 Task: Assign in the project BeyondPlan the issue 'Develop a new feature to allow for dynamic form creation and customization' to the sprint 'Speed Demon'. Assign in the project BeyondPlan the issue 'Improve the accuracy of search results by implementing machine learning algorithms' to the sprint 'Speed Demon'. Assign in the project BeyondPlan the issue 'Implement a new feature to allow for data visualization and reporting' to the sprint 'Speed Demon'. Assign in the project BeyondPlan the issue 'Address issues related to system integration with external applications and services' to the sprint 'Speed Demon'
Action: Mouse moved to (216, 61)
Screenshot: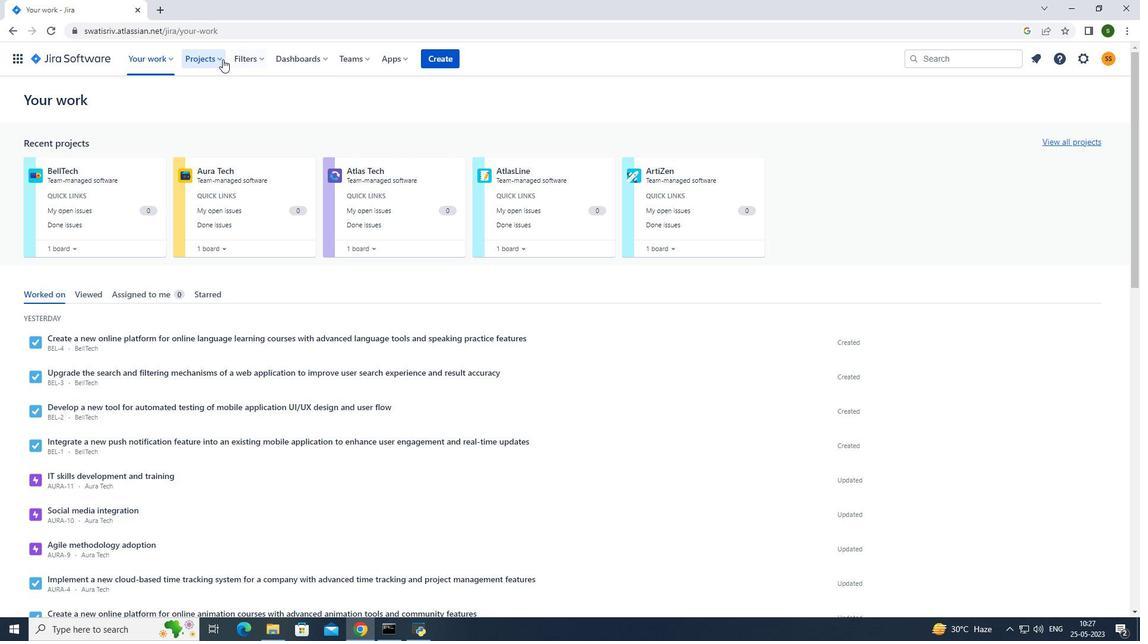 
Action: Mouse pressed left at (216, 61)
Screenshot: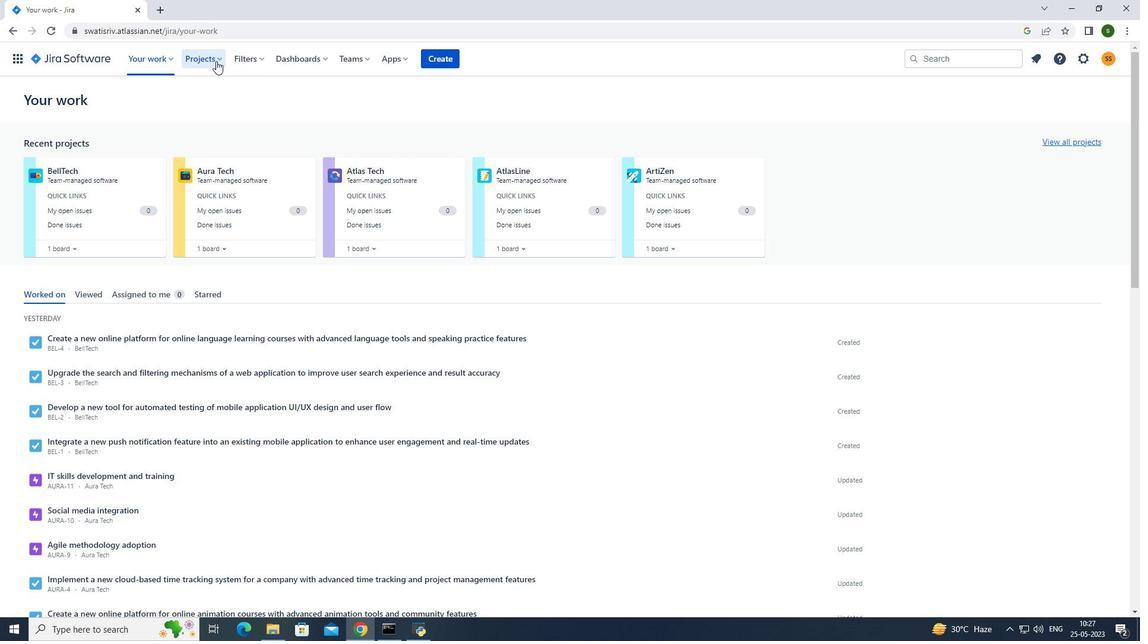 
Action: Mouse moved to (278, 117)
Screenshot: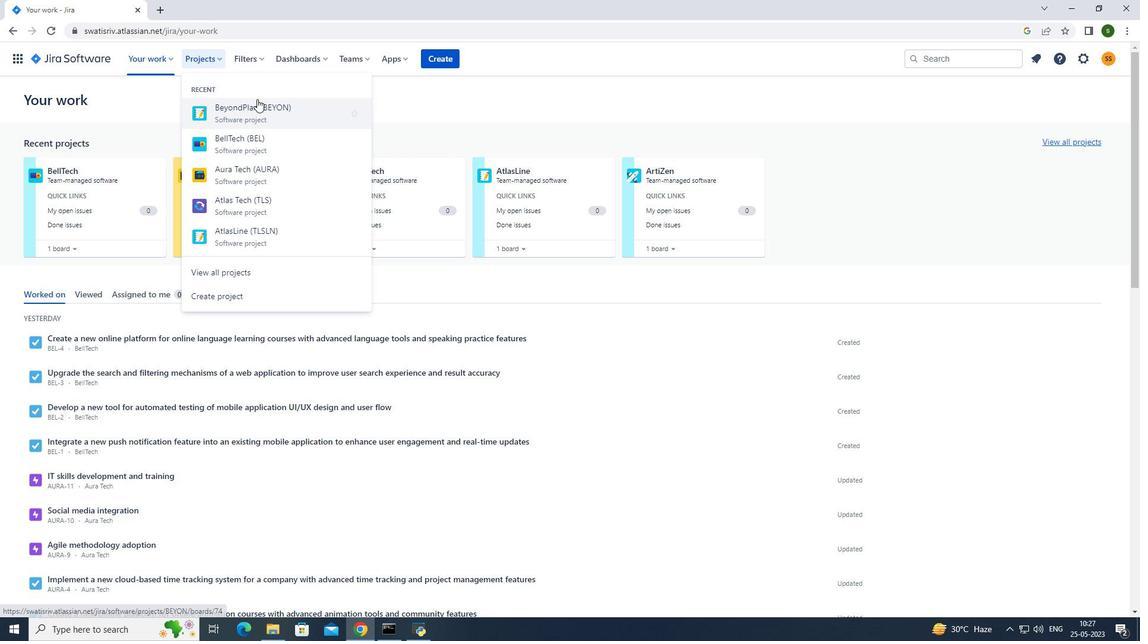
Action: Mouse pressed left at (278, 117)
Screenshot: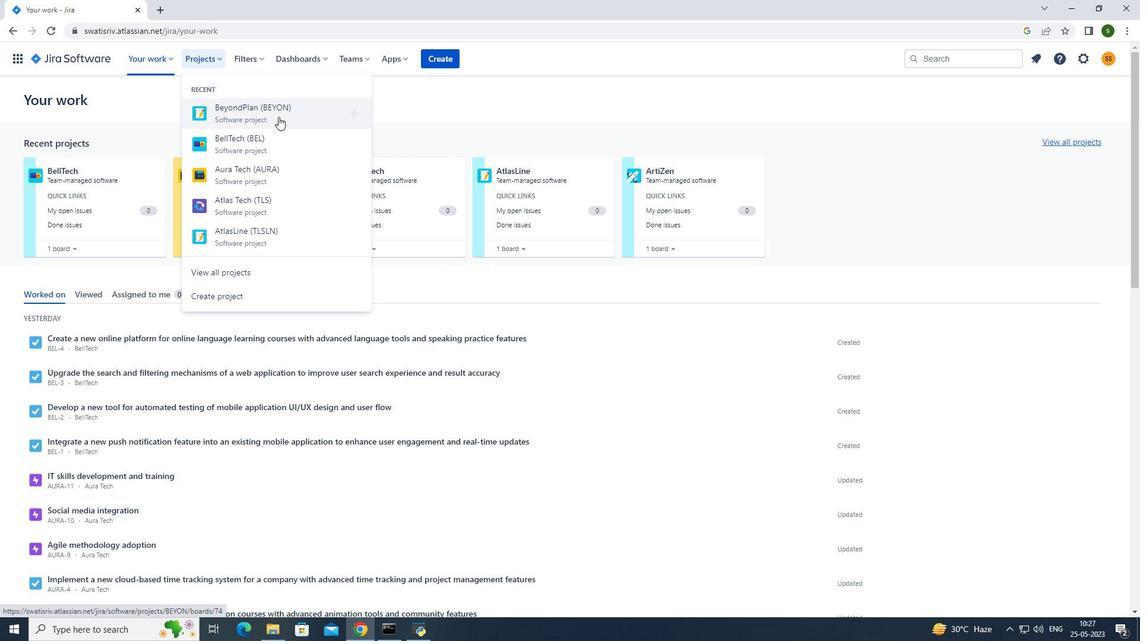 
Action: Mouse moved to (102, 186)
Screenshot: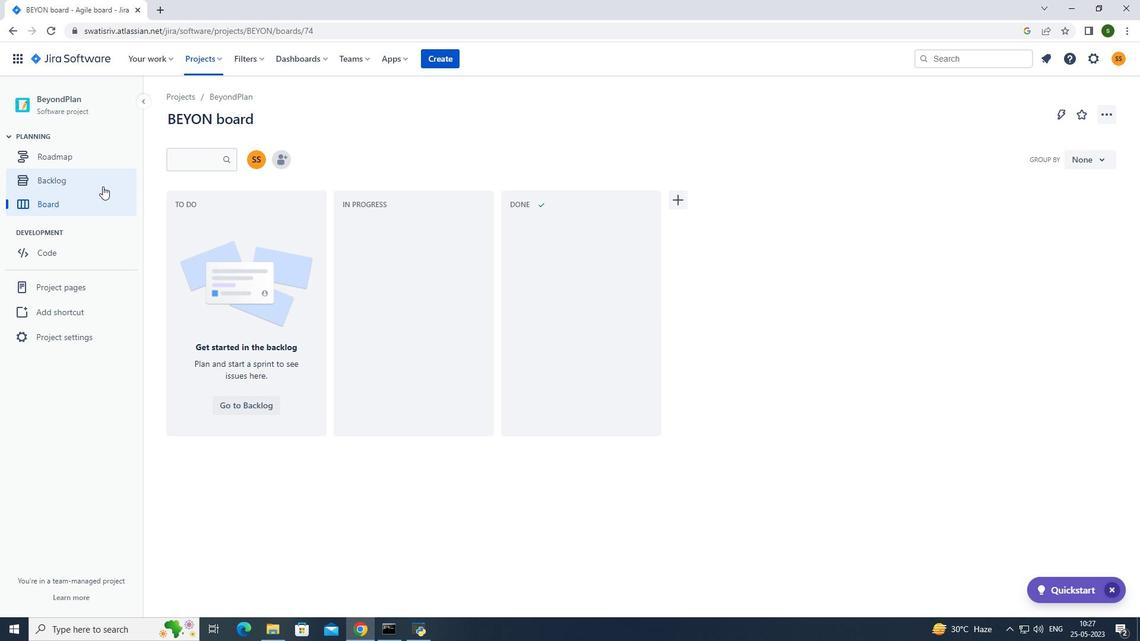
Action: Mouse pressed left at (102, 186)
Screenshot: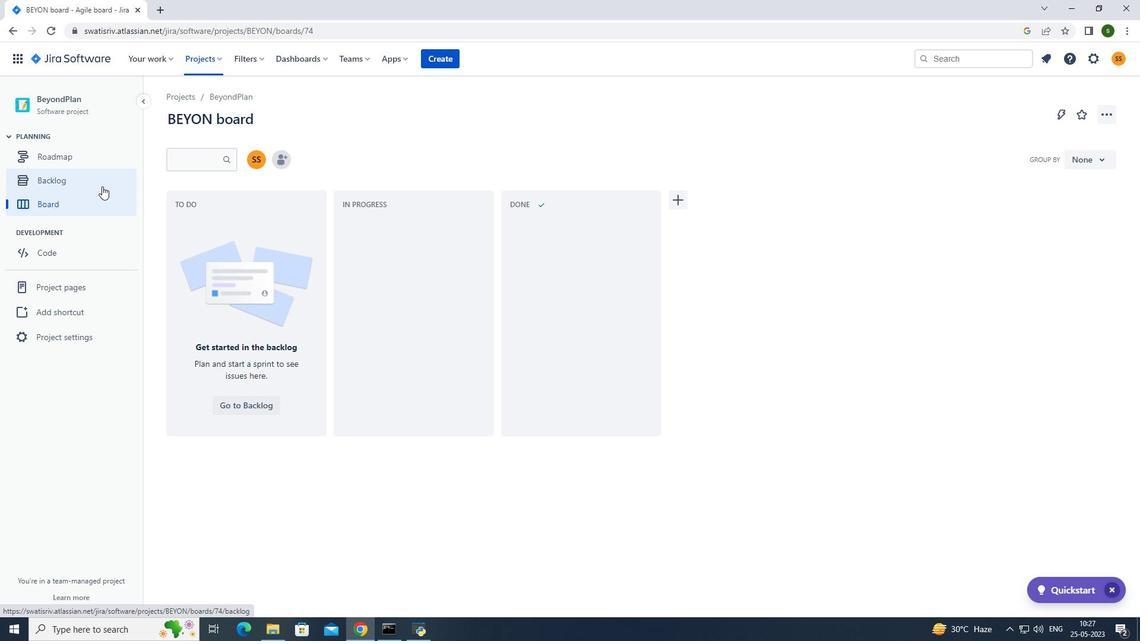 
Action: Mouse moved to (763, 259)
Screenshot: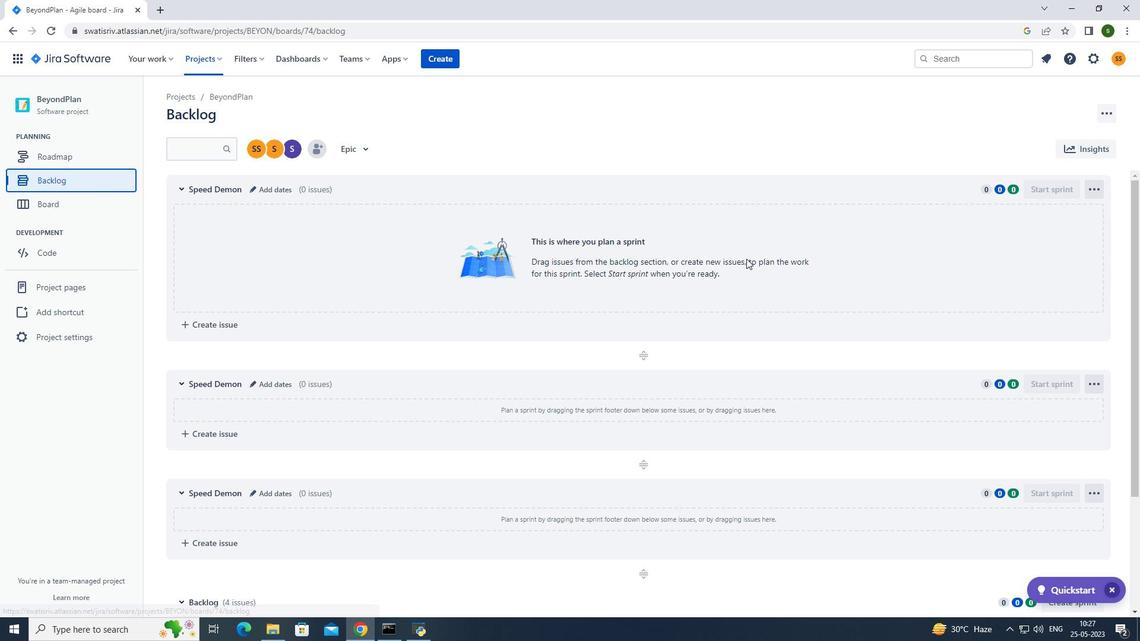 
Action: Mouse scrolled (763, 258) with delta (0, 0)
Screenshot: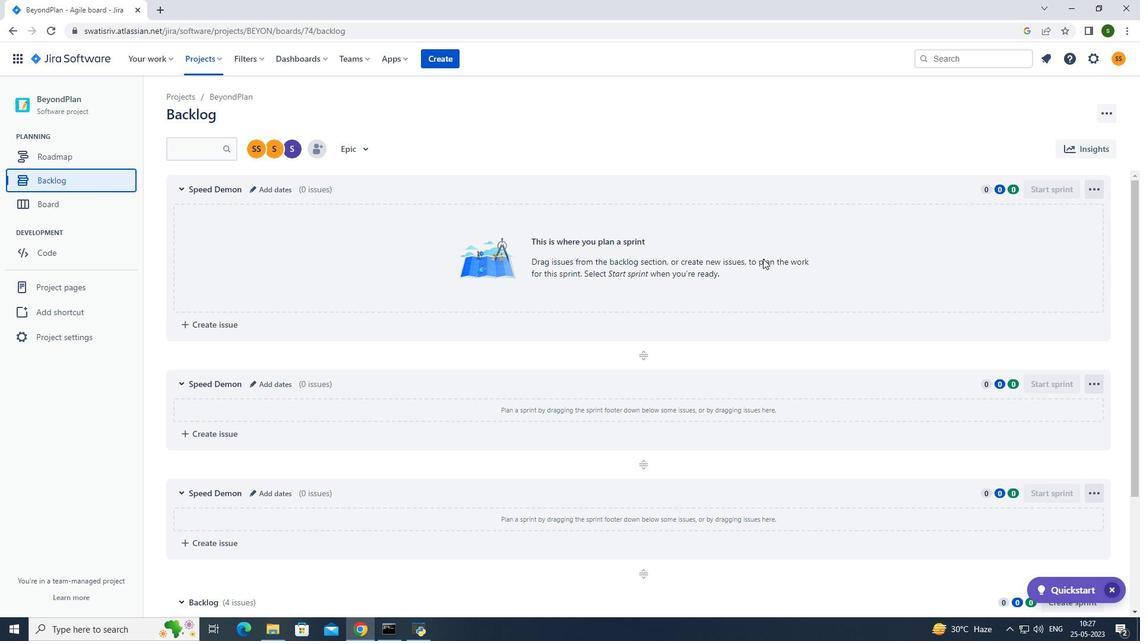 
Action: Mouse scrolled (763, 258) with delta (0, 0)
Screenshot: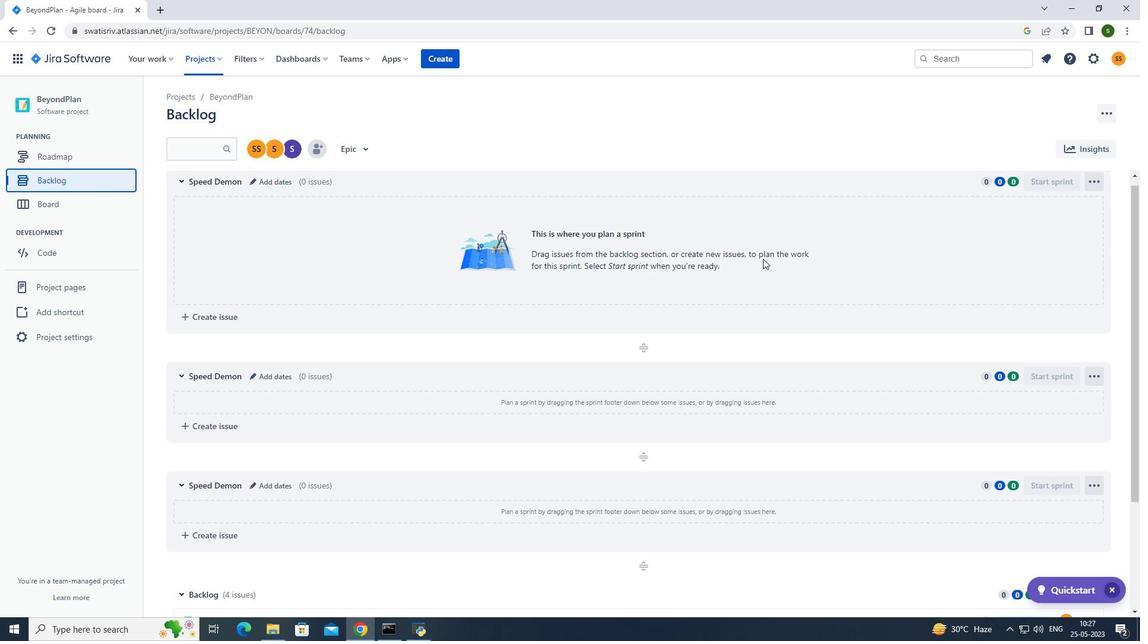 
Action: Mouse scrolled (763, 258) with delta (0, 0)
Screenshot: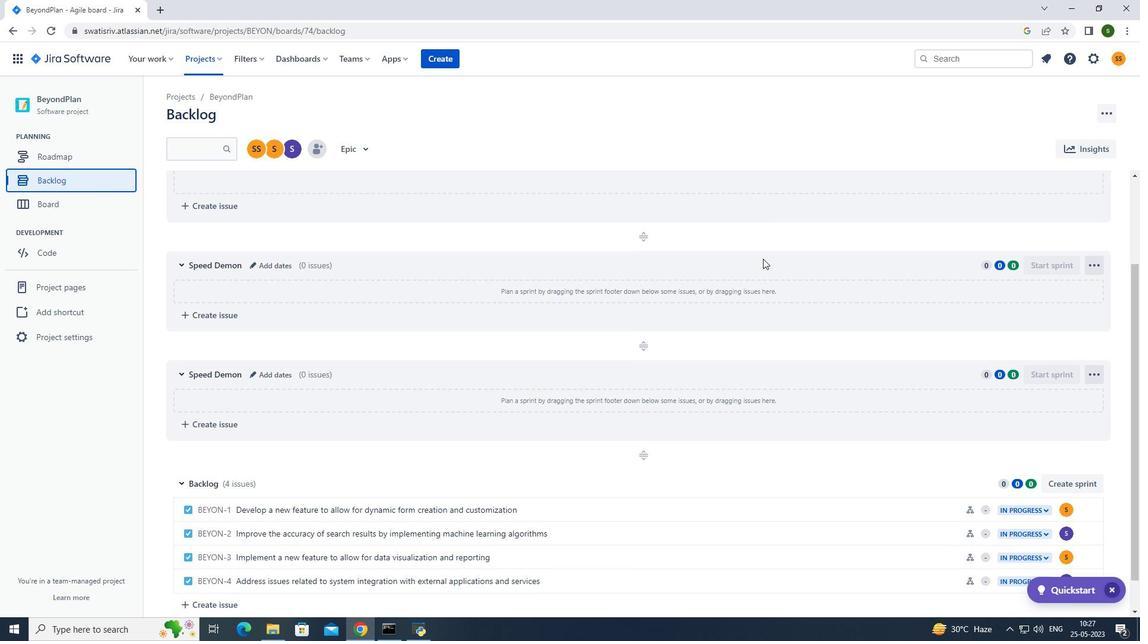 
Action: Mouse moved to (763, 259)
Screenshot: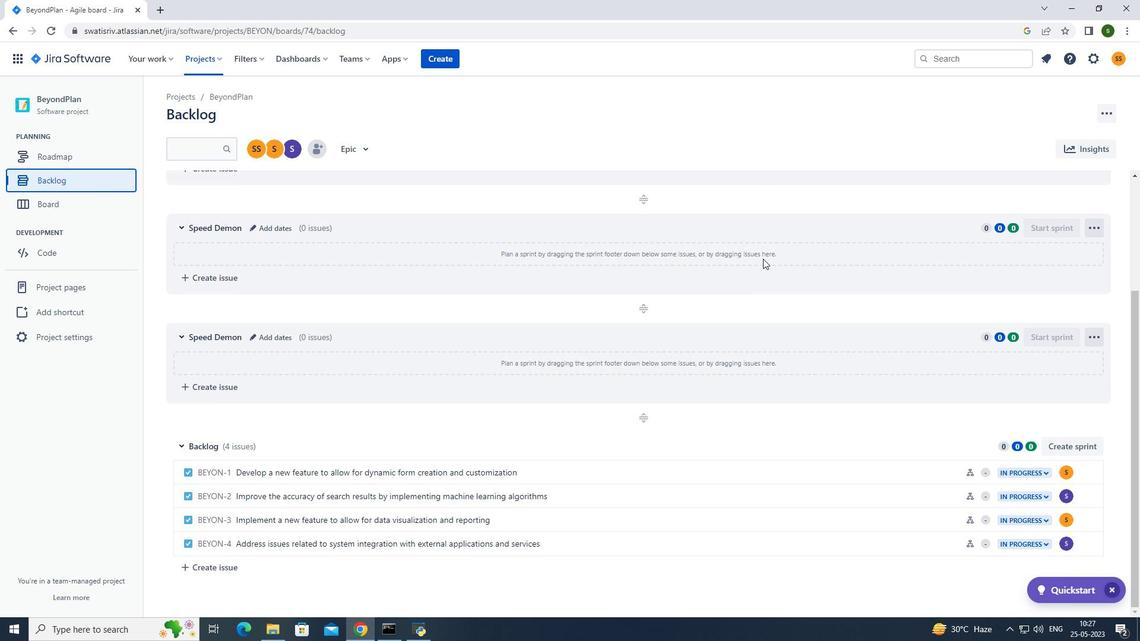 
Action: Mouse scrolled (763, 259) with delta (0, 0)
Screenshot: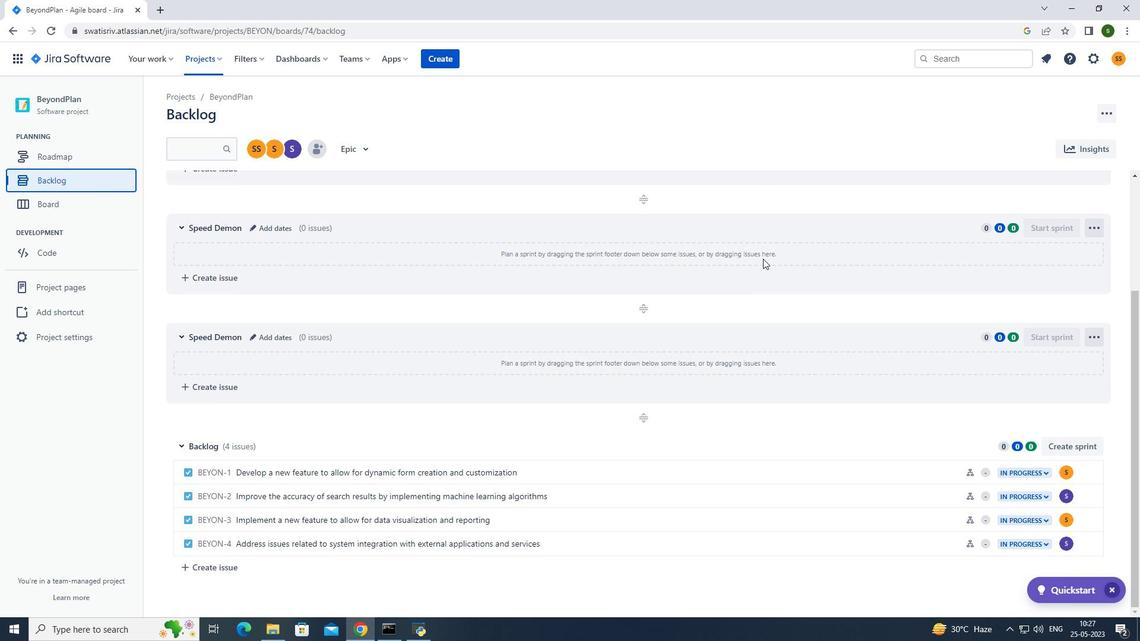 
Action: Mouse moved to (1091, 470)
Screenshot: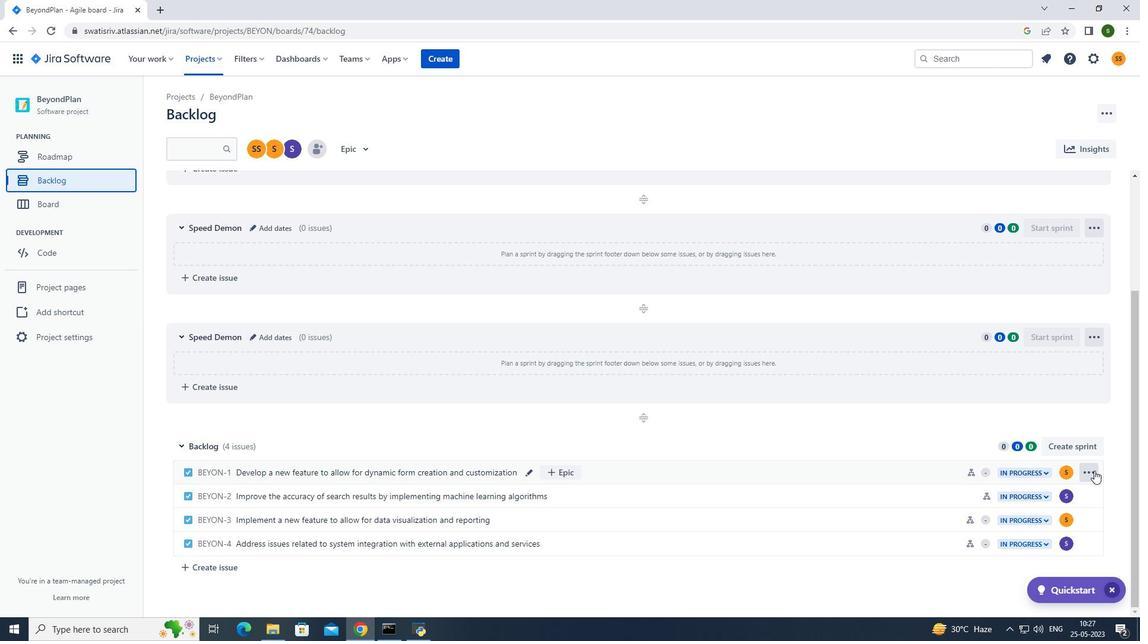 
Action: Mouse pressed left at (1091, 470)
Screenshot: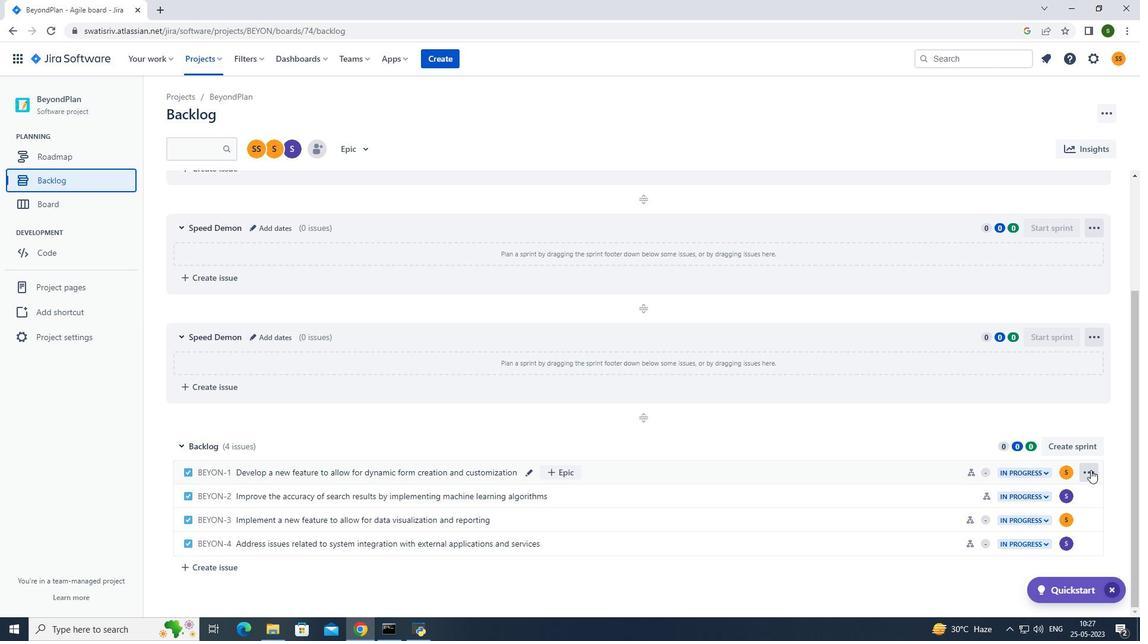 
Action: Mouse moved to (1050, 373)
Screenshot: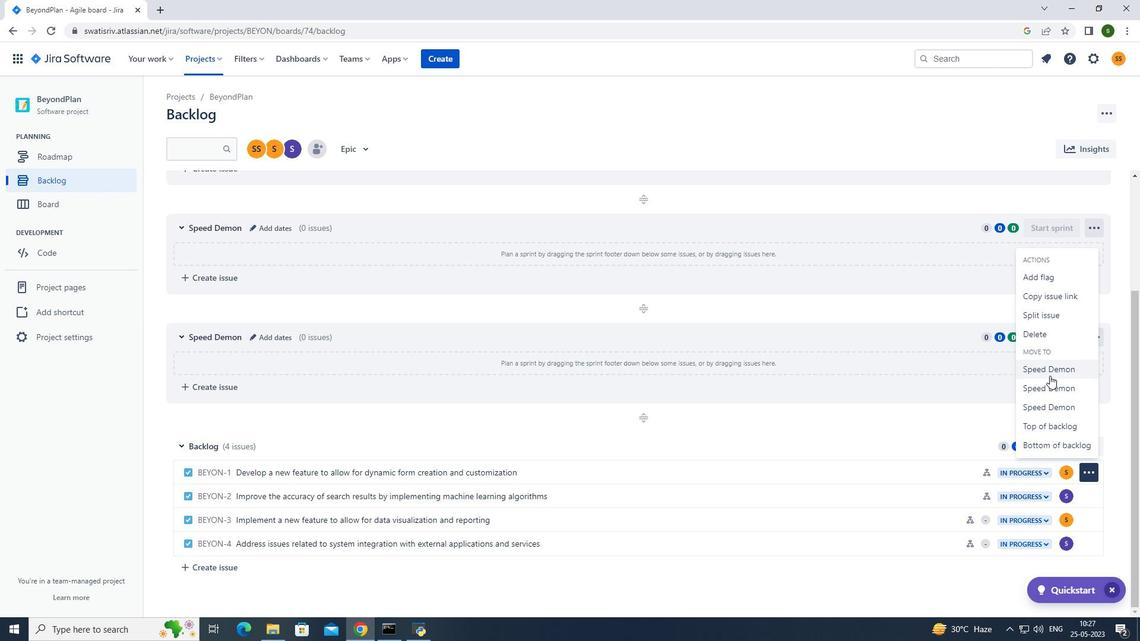 
Action: Mouse pressed left at (1050, 373)
Screenshot: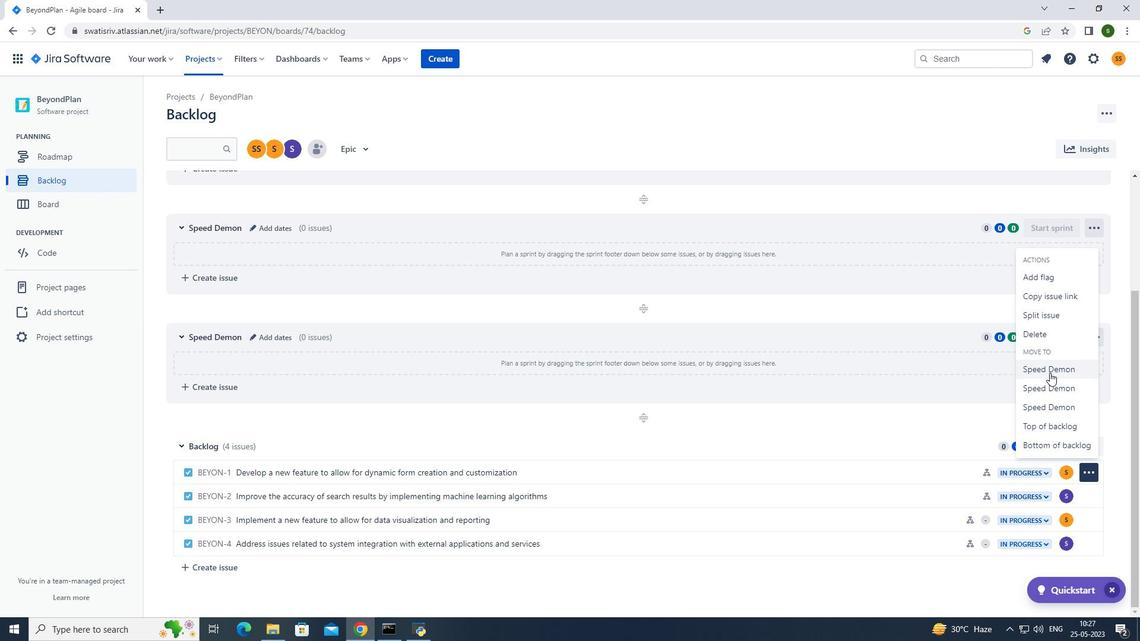 
Action: Mouse moved to (206, 55)
Screenshot: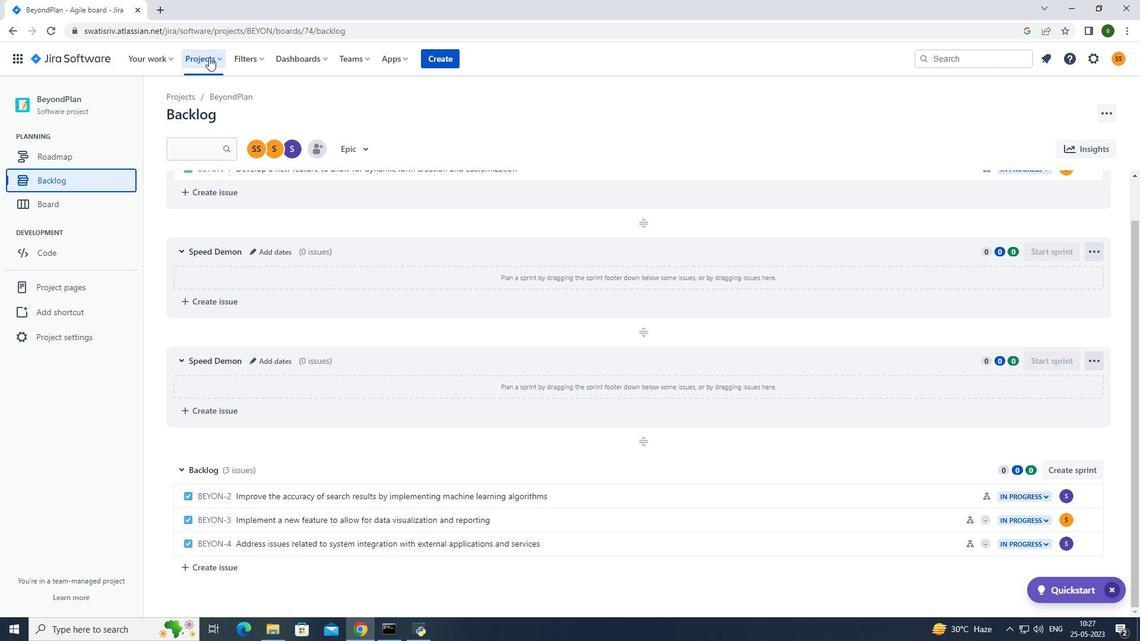 
Action: Mouse pressed left at (206, 55)
Screenshot: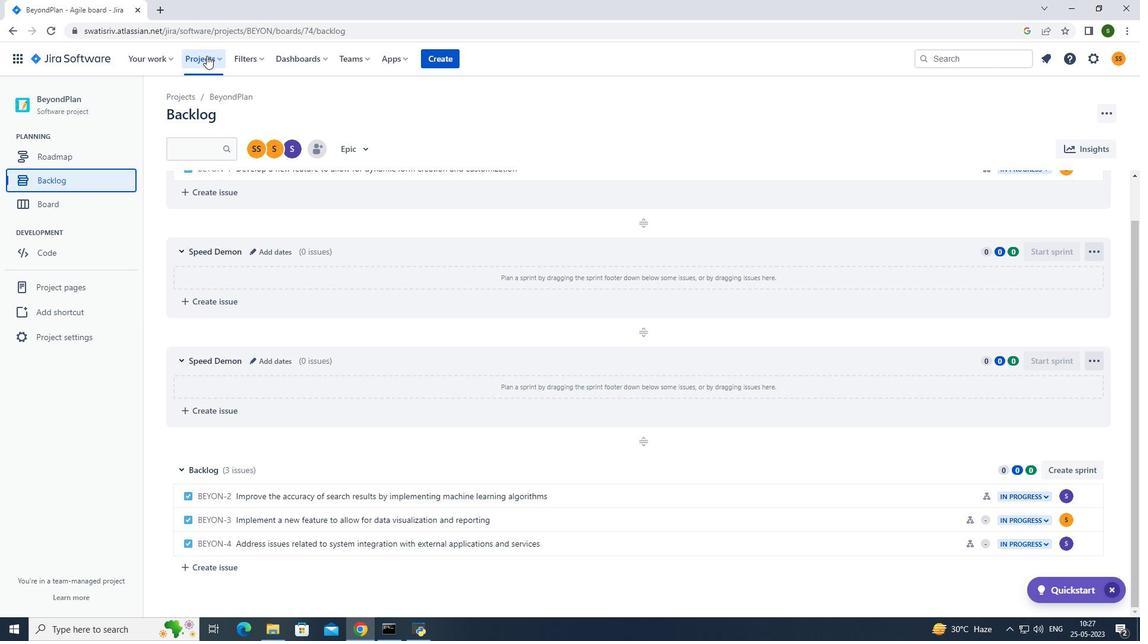 
Action: Mouse moved to (234, 106)
Screenshot: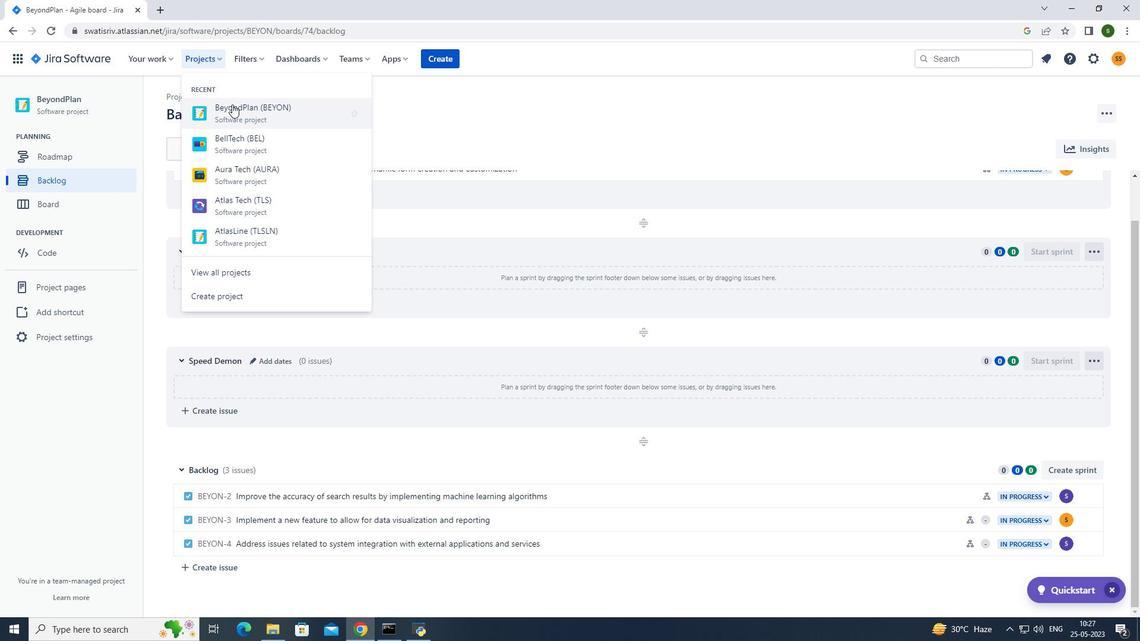 
Action: Mouse pressed left at (234, 106)
Screenshot: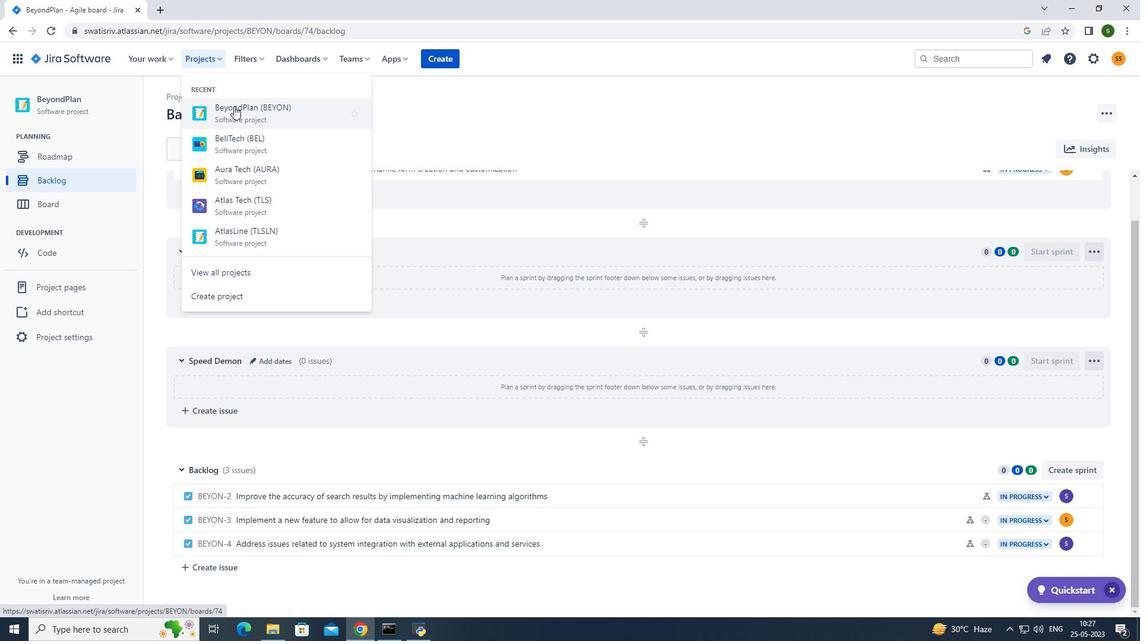 
Action: Mouse moved to (64, 169)
Screenshot: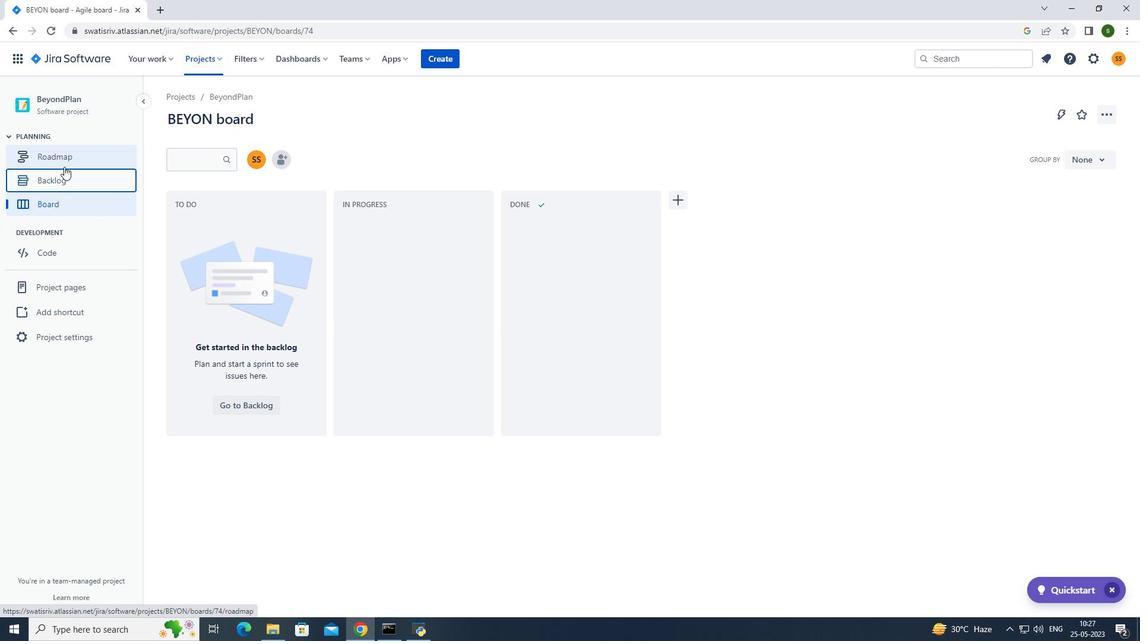 
Action: Mouse pressed left at (64, 169)
Screenshot: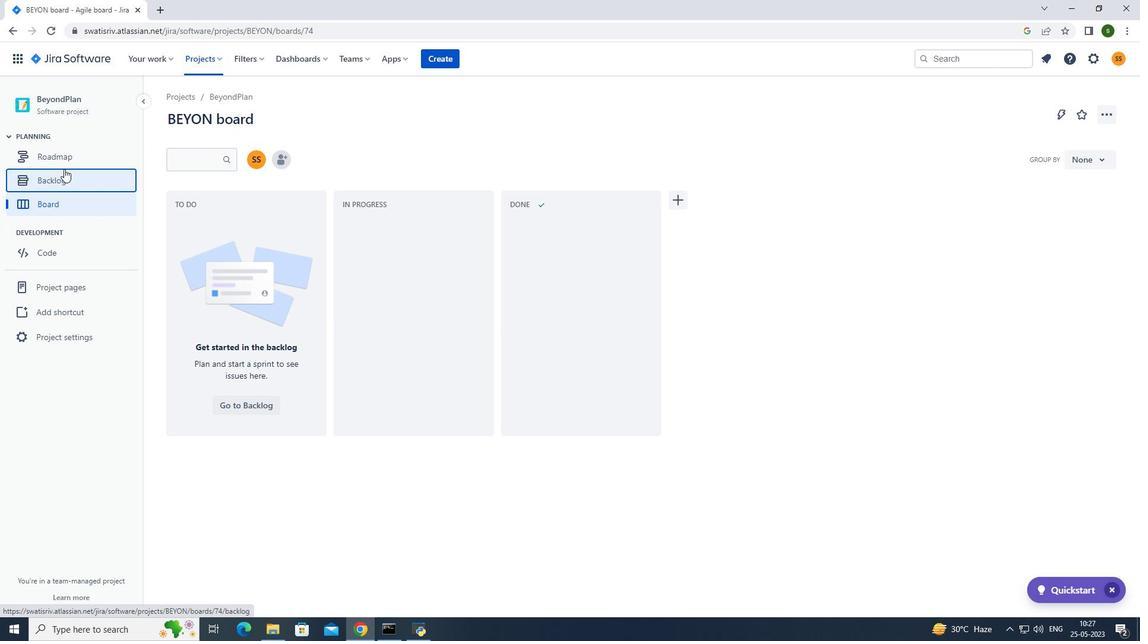 
Action: Mouse moved to (1088, 541)
Screenshot: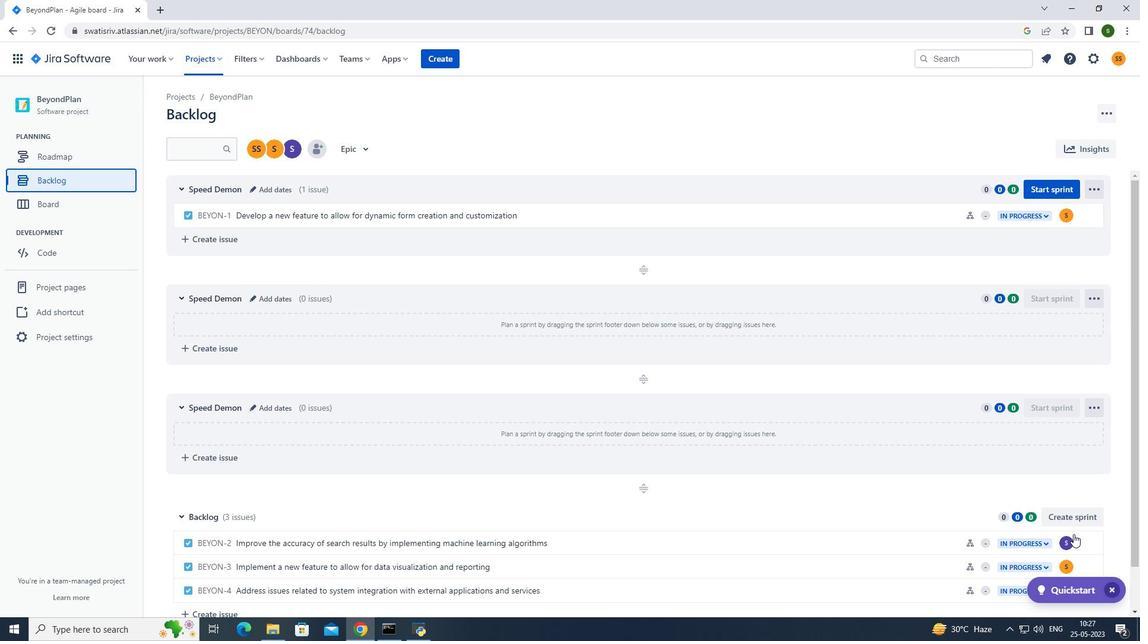 
Action: Mouse pressed left at (1088, 541)
Screenshot: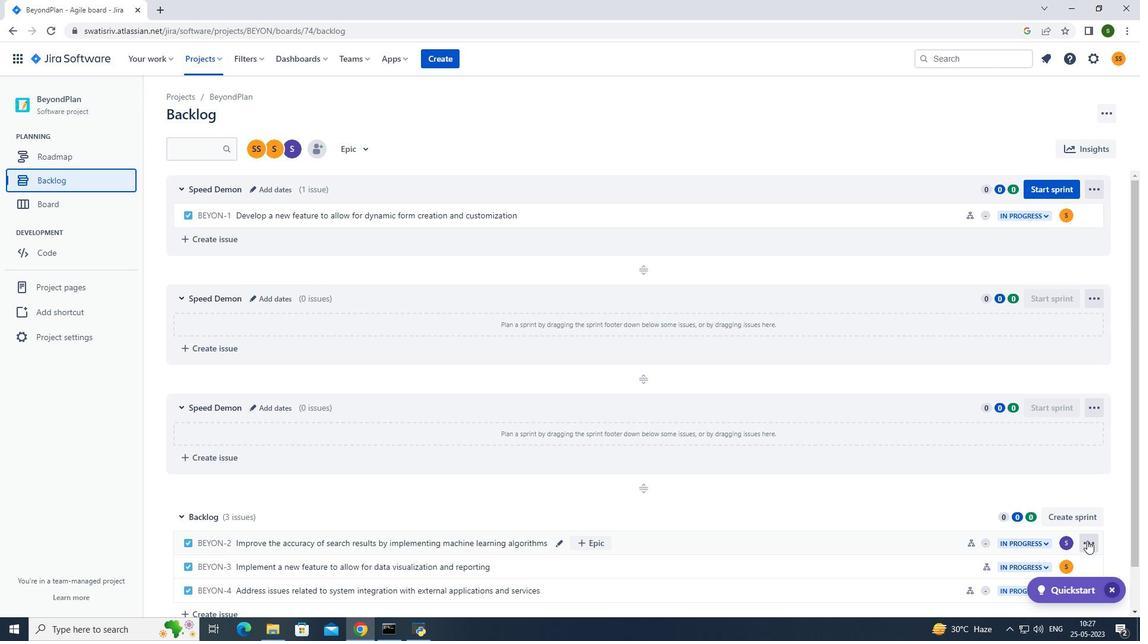
Action: Mouse moved to (1044, 465)
Screenshot: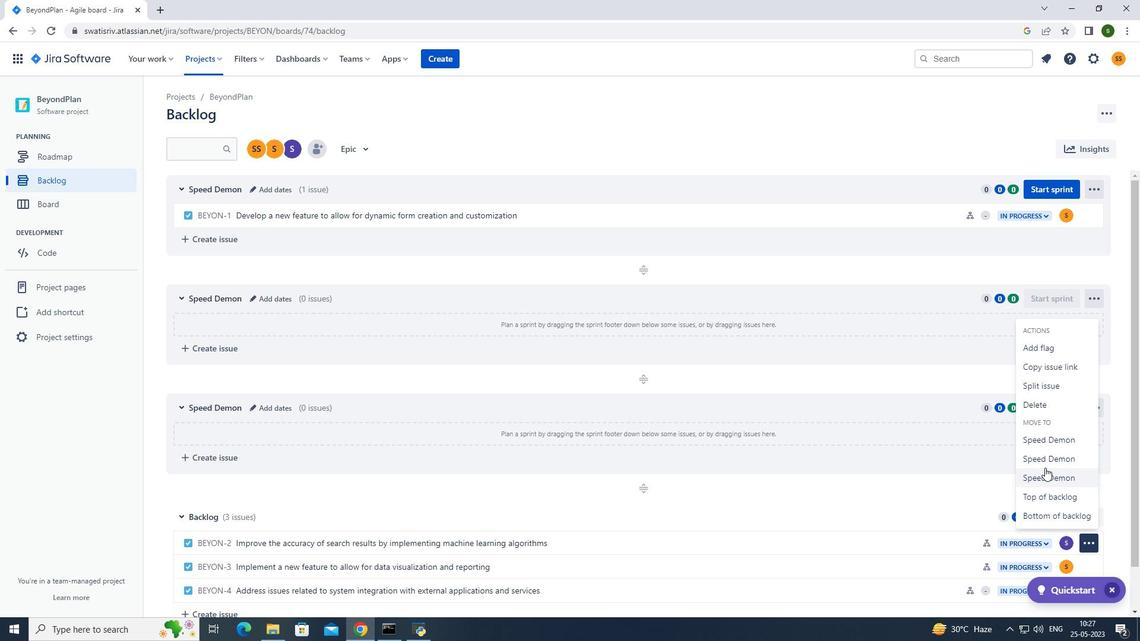 
Action: Mouse pressed left at (1044, 465)
Screenshot: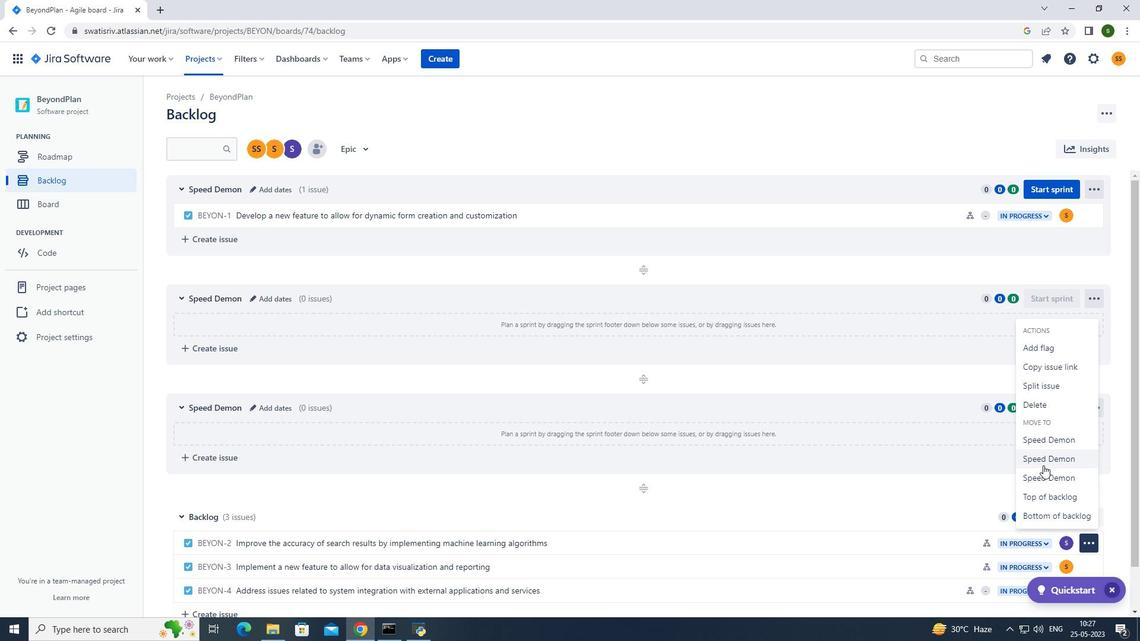 
Action: Mouse moved to (57, 54)
Screenshot: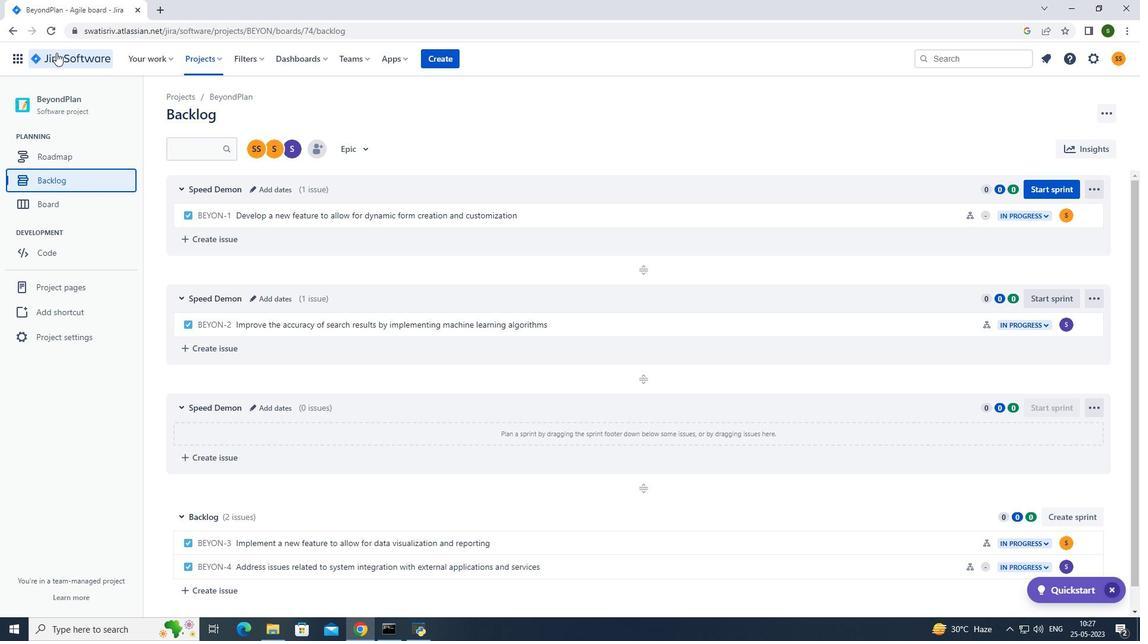 
Action: Mouse pressed left at (57, 54)
Screenshot: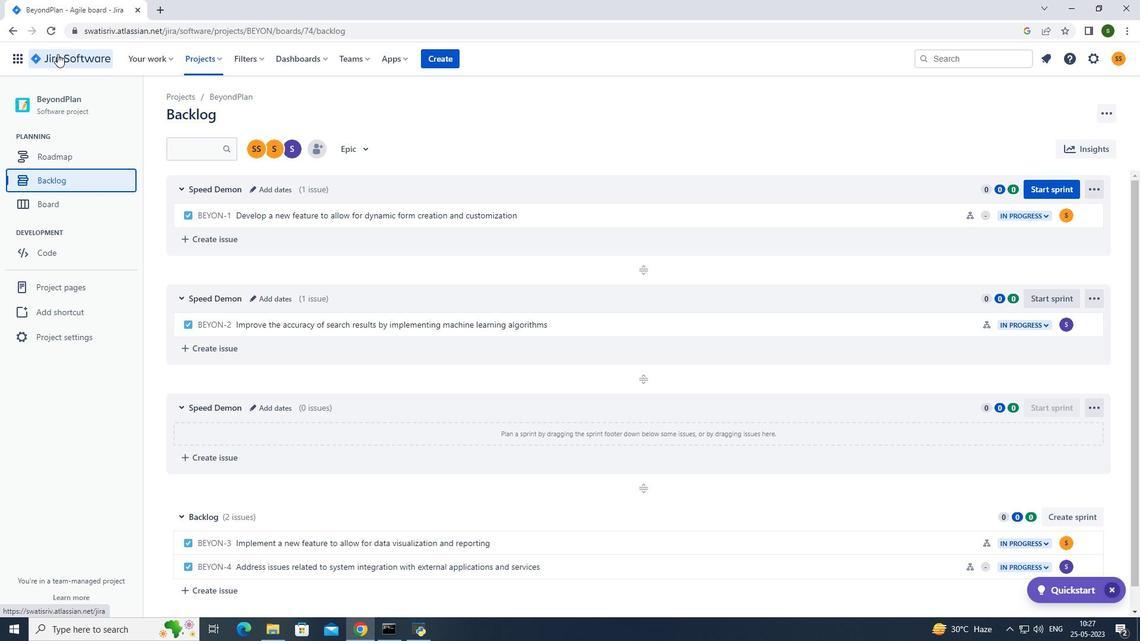 
Action: Mouse moved to (219, 62)
Screenshot: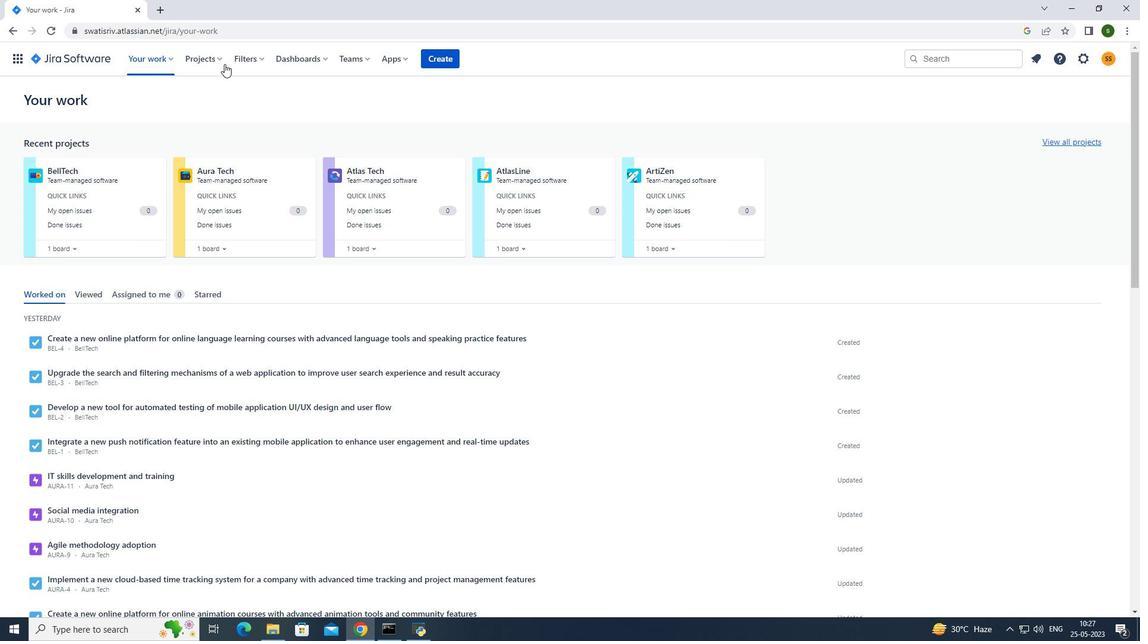 
Action: Mouse pressed left at (219, 62)
Screenshot: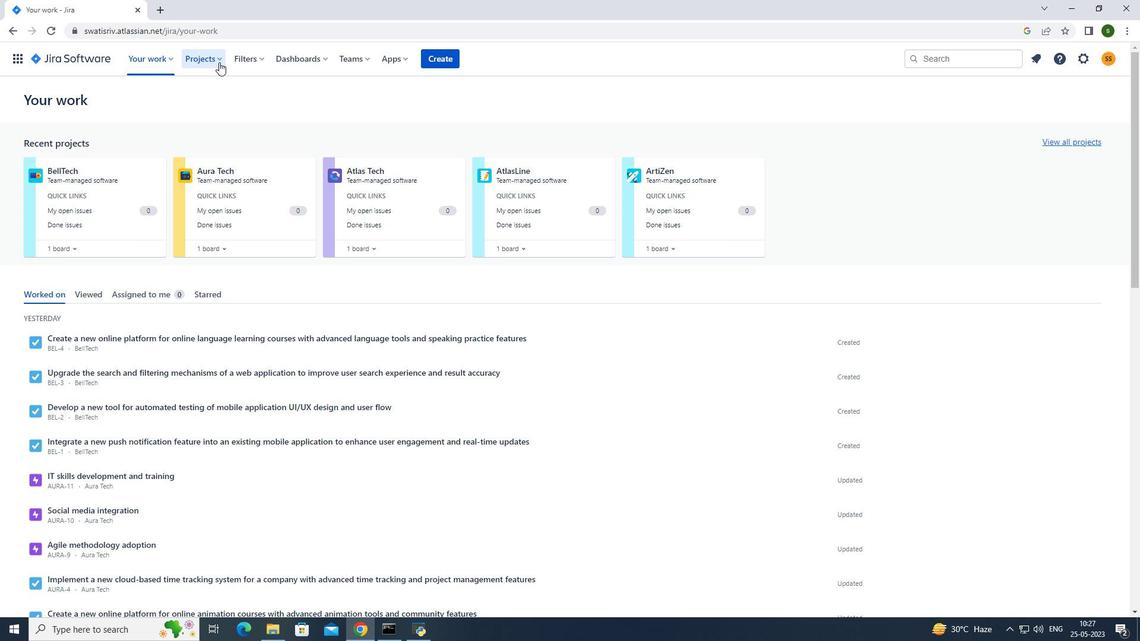 
Action: Mouse moved to (231, 112)
Screenshot: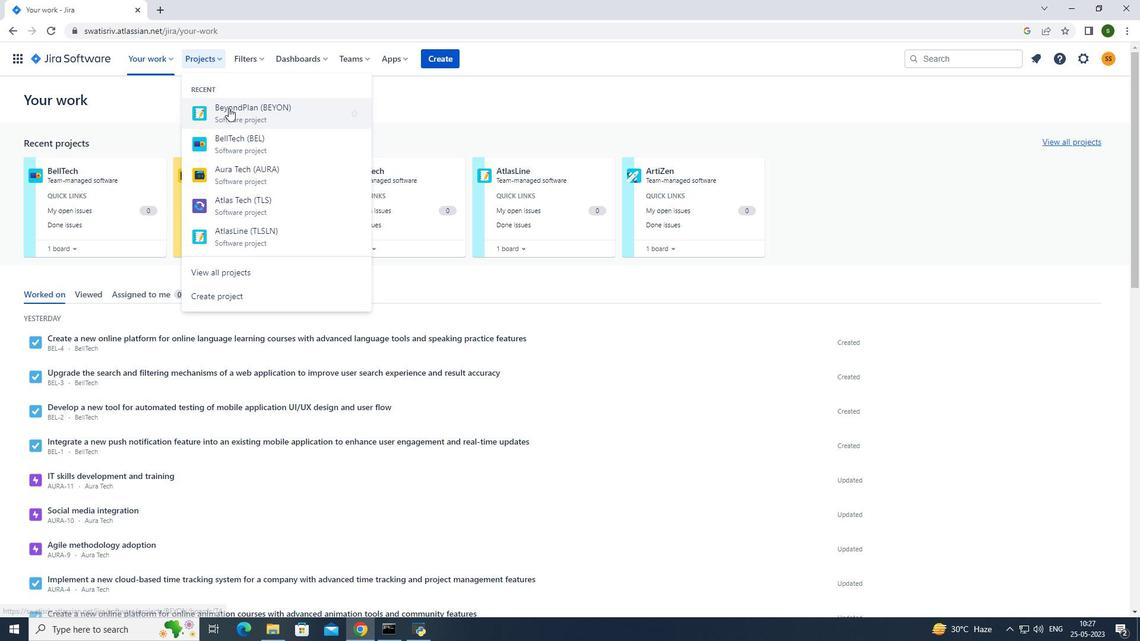 
Action: Mouse pressed left at (231, 112)
Screenshot: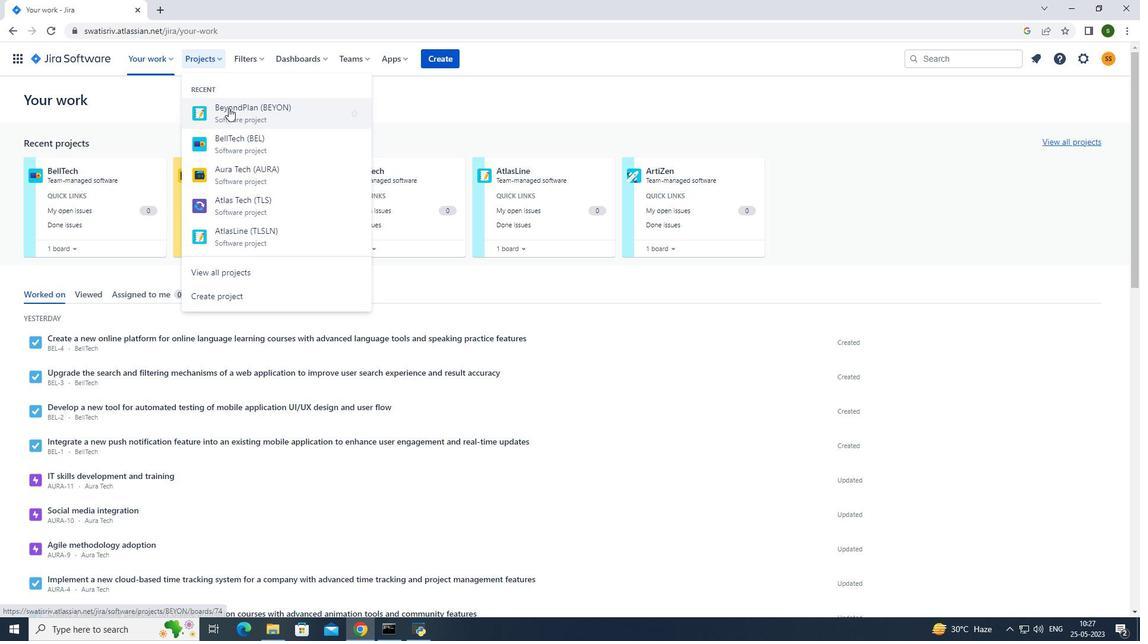 
Action: Mouse moved to (68, 183)
Screenshot: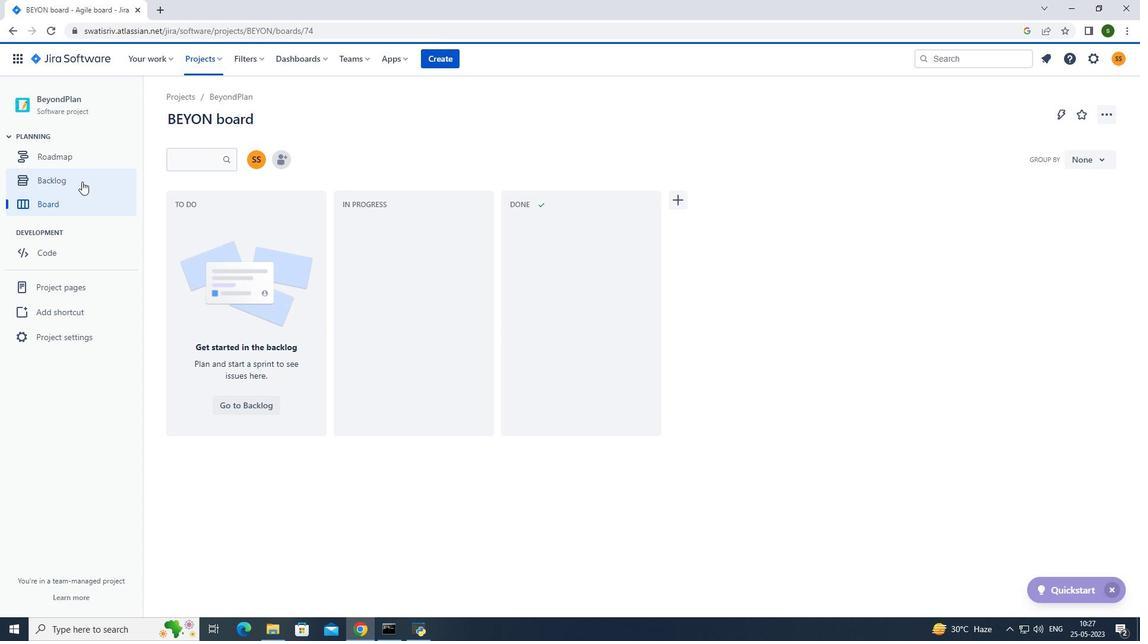 
Action: Mouse pressed left at (68, 183)
Screenshot: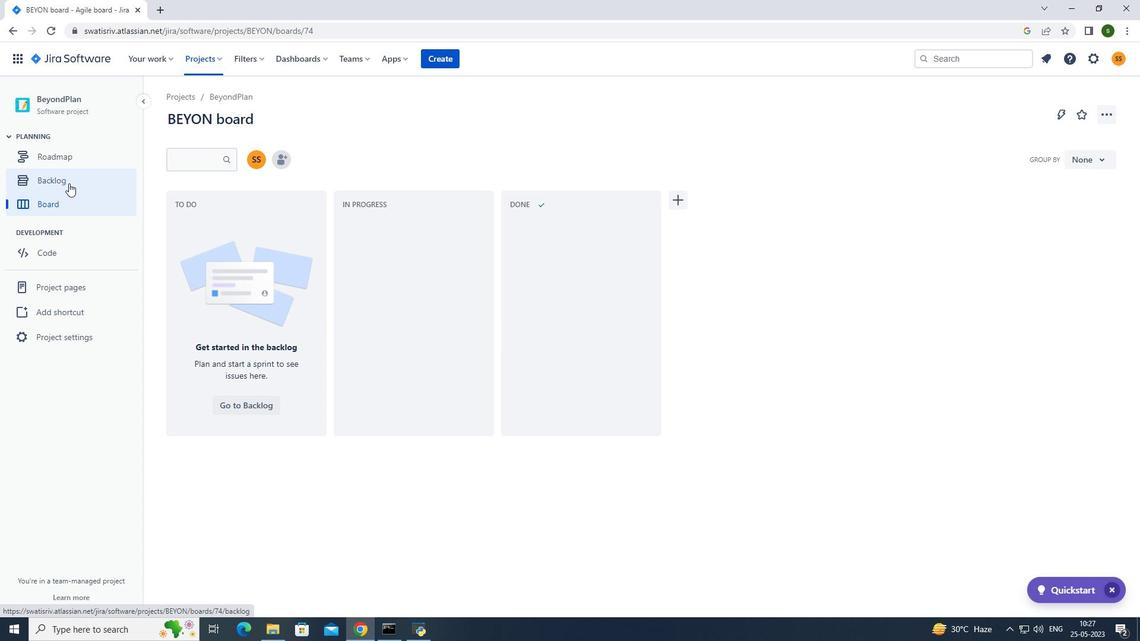 
Action: Mouse moved to (841, 454)
Screenshot: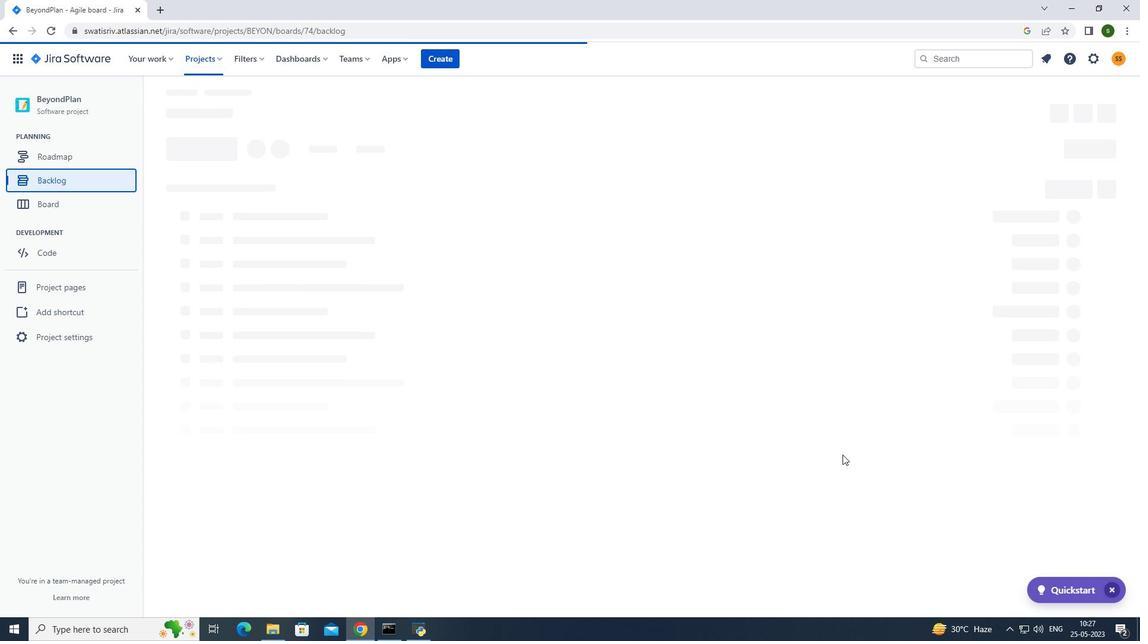 
Action: Mouse scrolled (841, 453) with delta (0, 0)
Screenshot: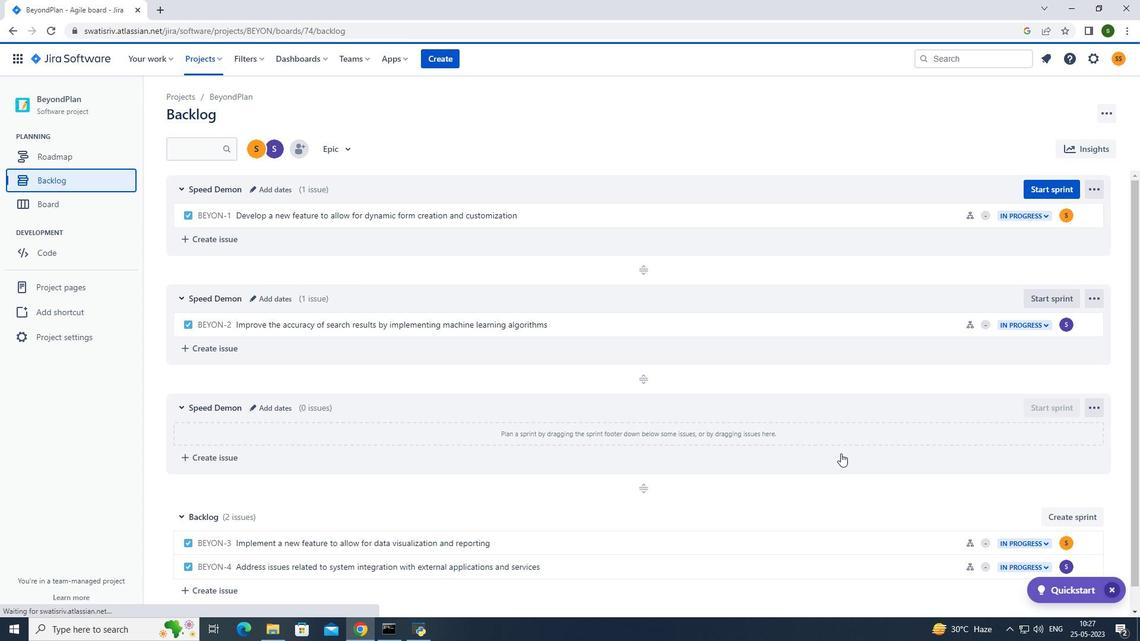 
Action: Mouse scrolled (841, 453) with delta (0, 0)
Screenshot: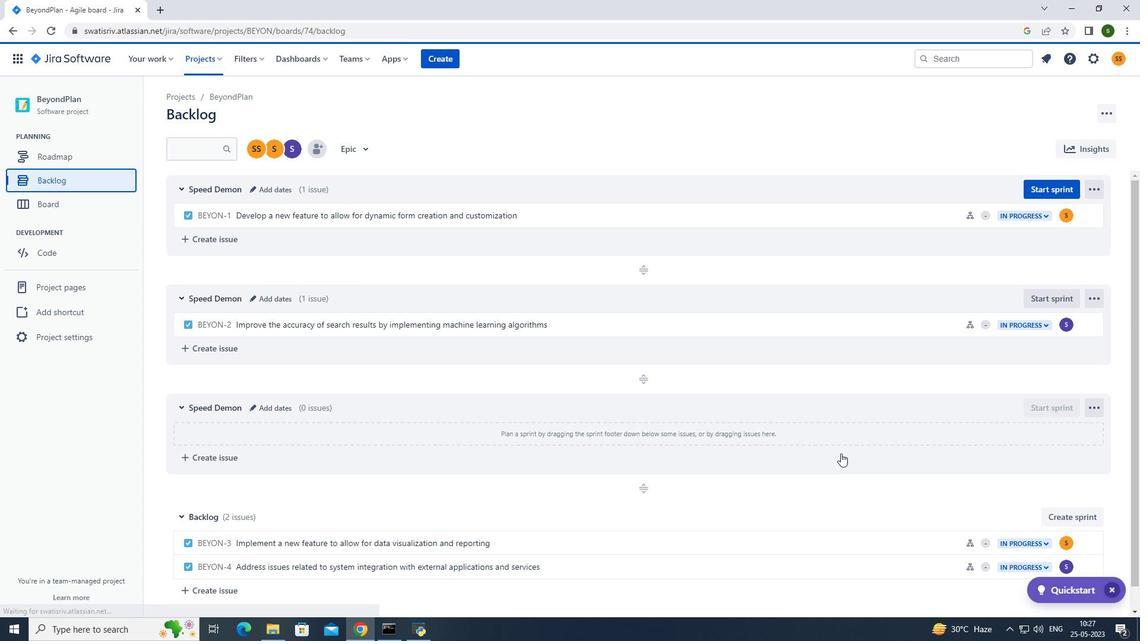 
Action: Mouse scrolled (841, 453) with delta (0, 0)
Screenshot: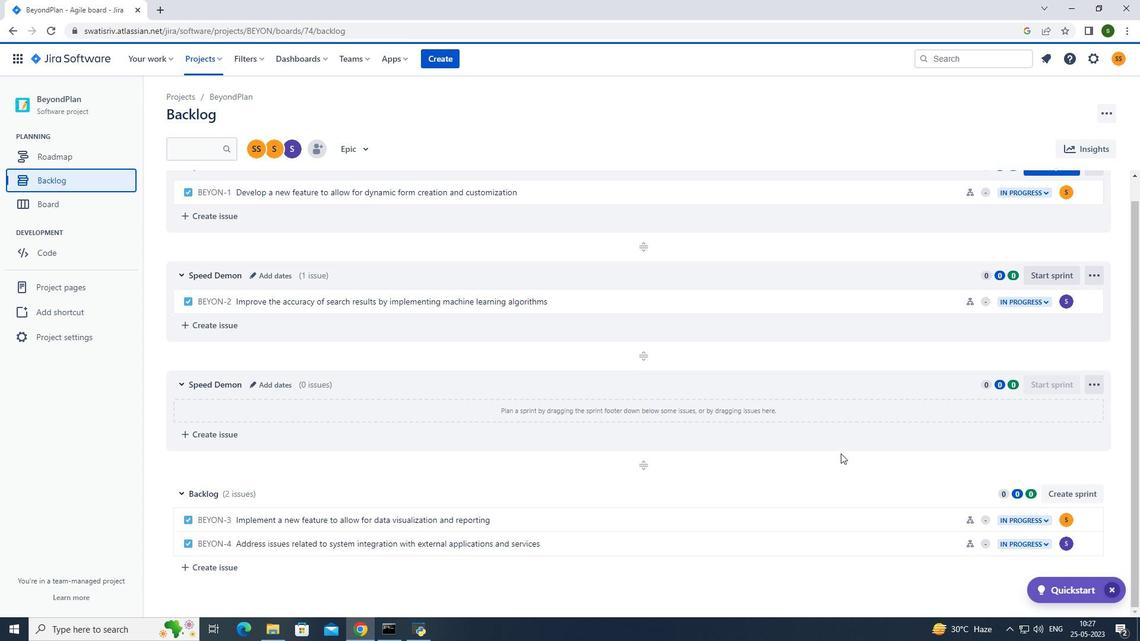 
Action: Mouse moved to (1090, 519)
Screenshot: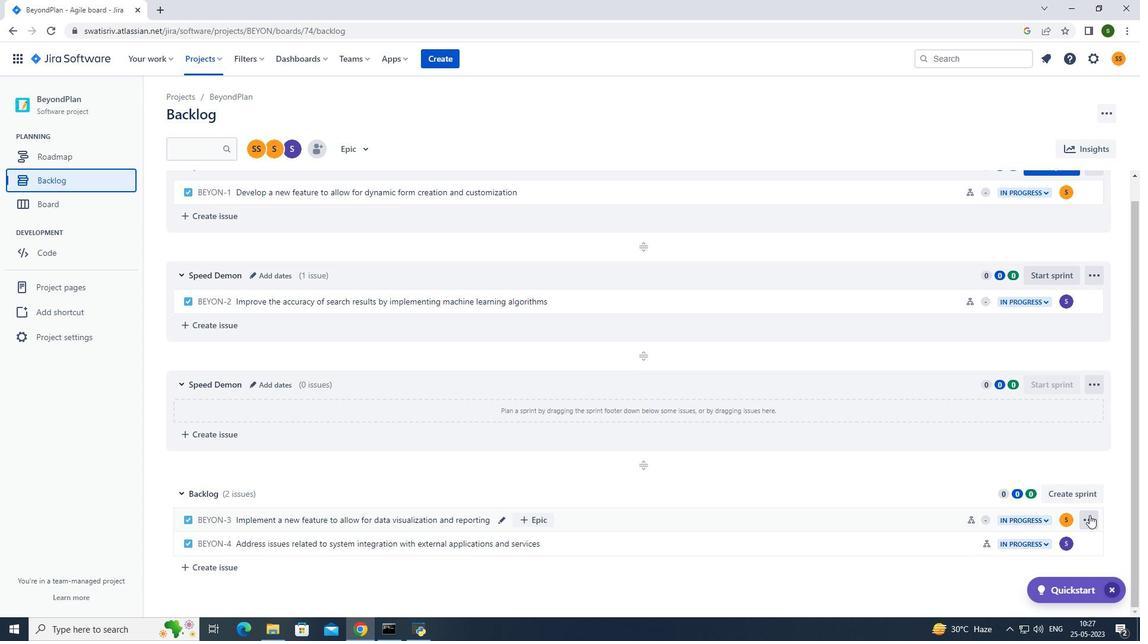 
Action: Mouse pressed left at (1090, 519)
Screenshot: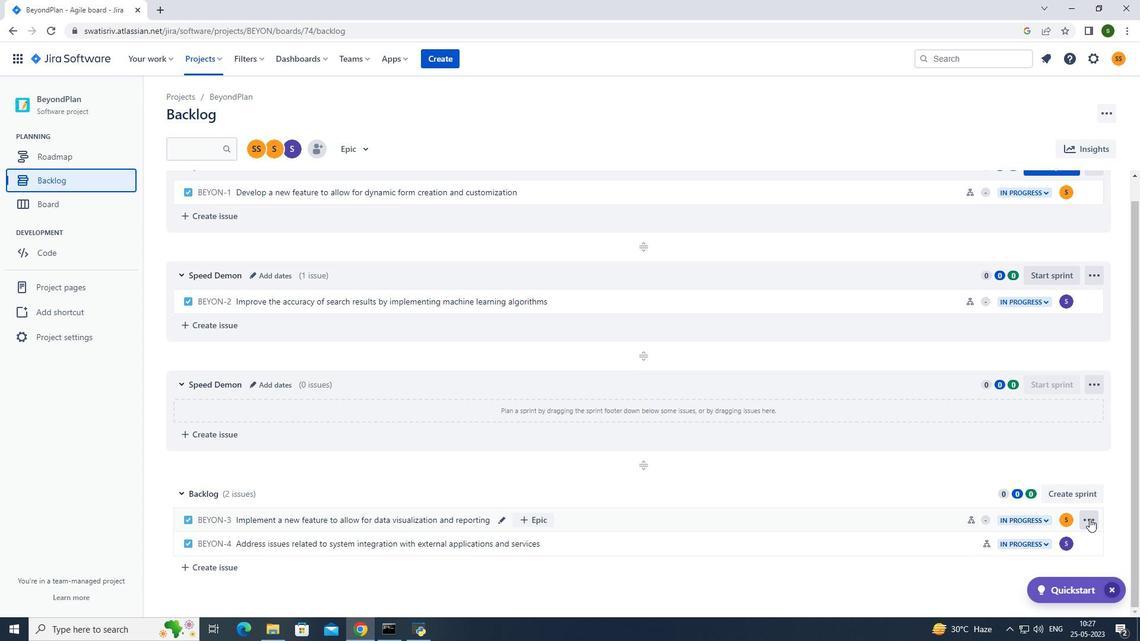 
Action: Mouse moved to (1063, 458)
Screenshot: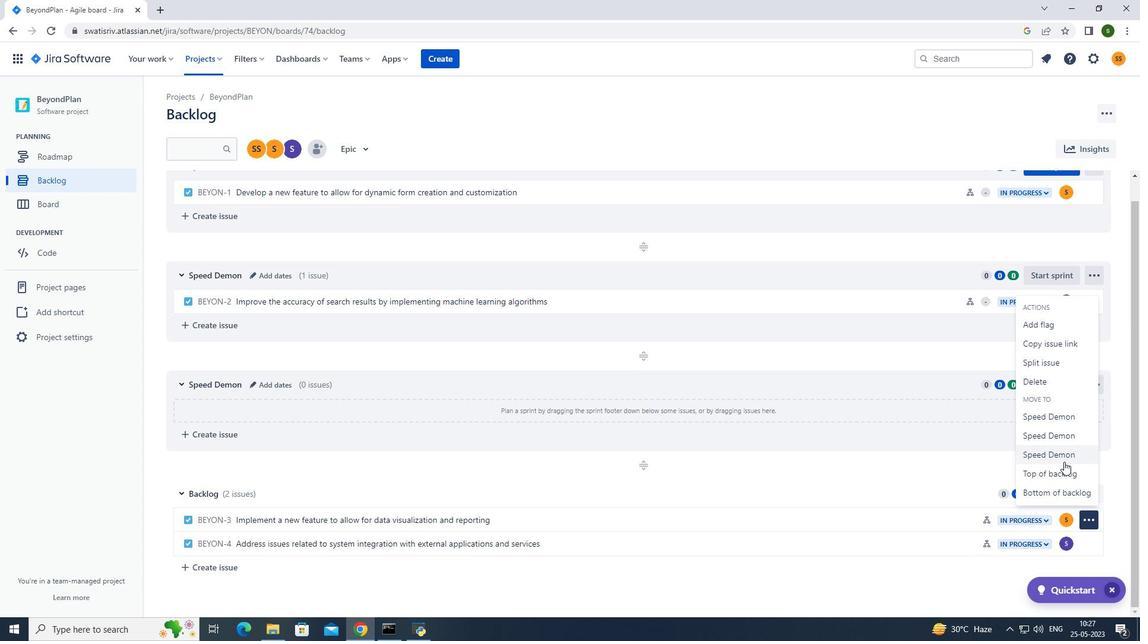 
Action: Mouse pressed left at (1063, 458)
Screenshot: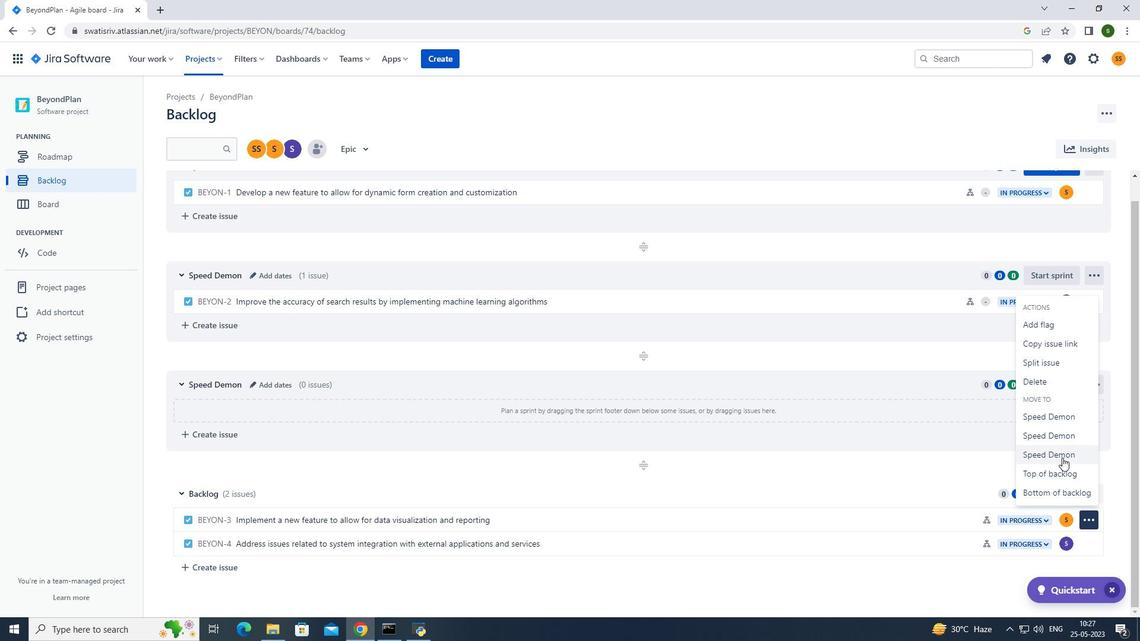 
Action: Mouse moved to (203, 60)
Screenshot: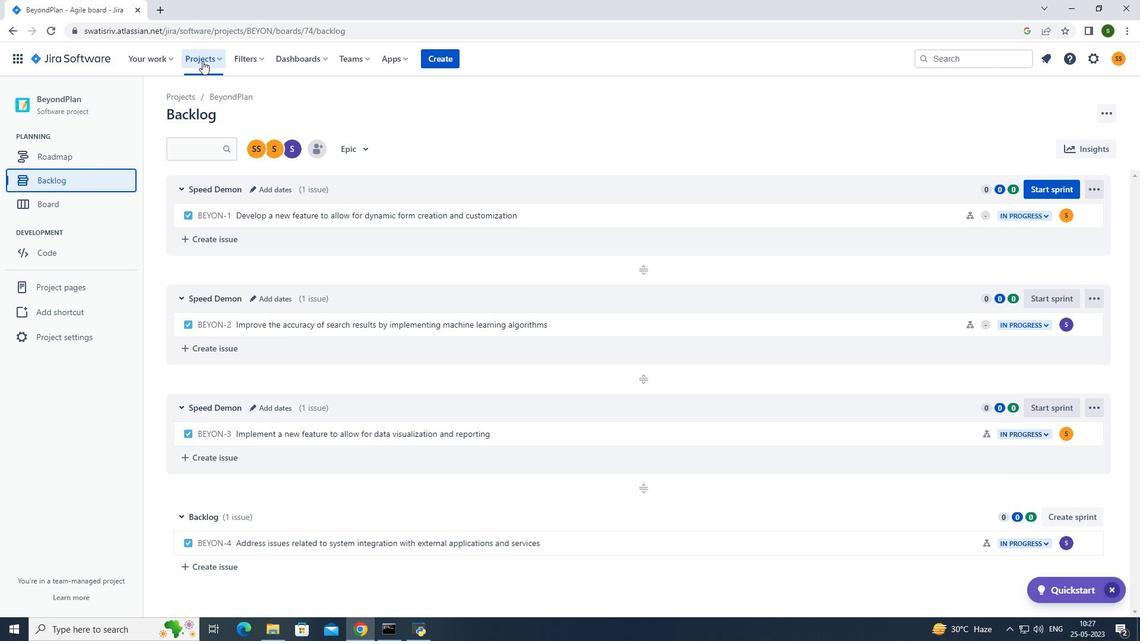 
Action: Mouse pressed left at (203, 60)
Screenshot: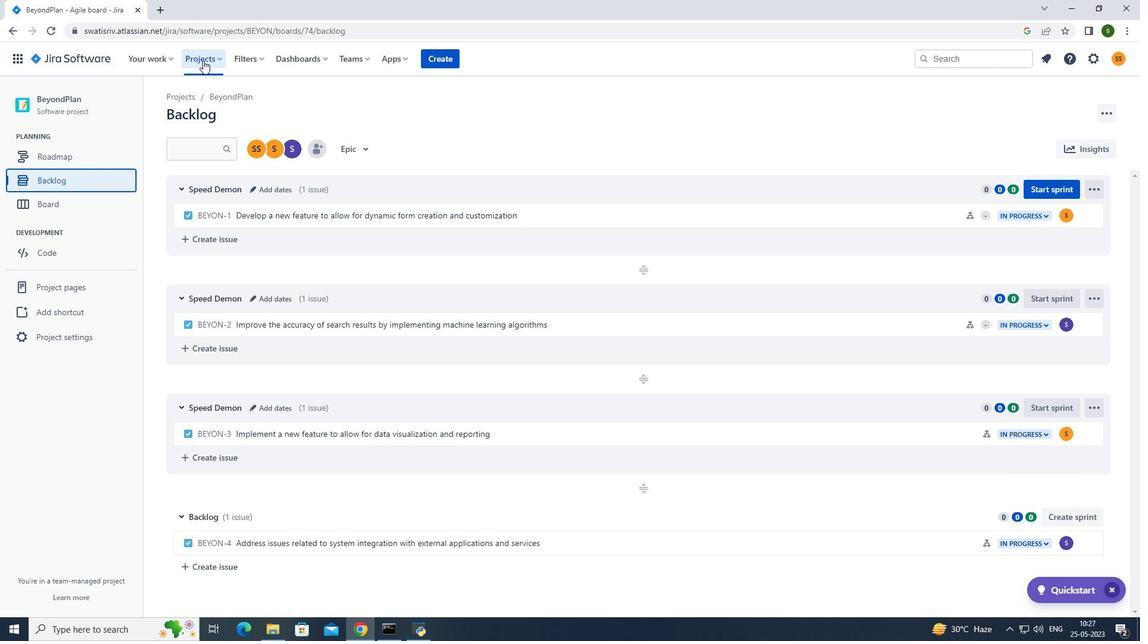
Action: Mouse moved to (263, 110)
Screenshot: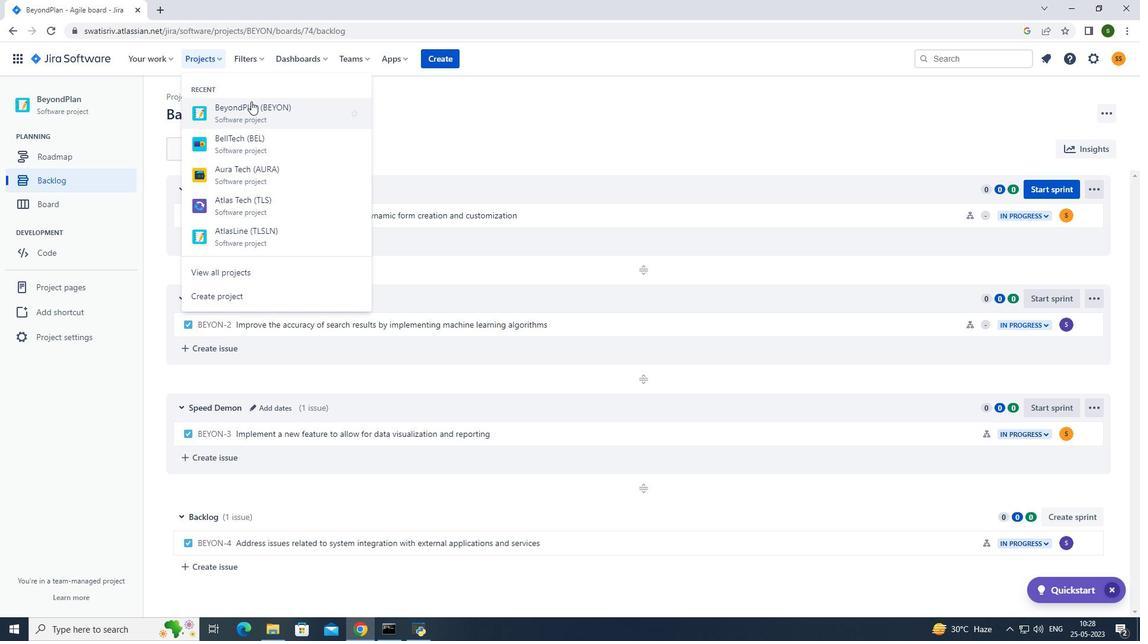 
Action: Mouse pressed left at (263, 110)
Screenshot: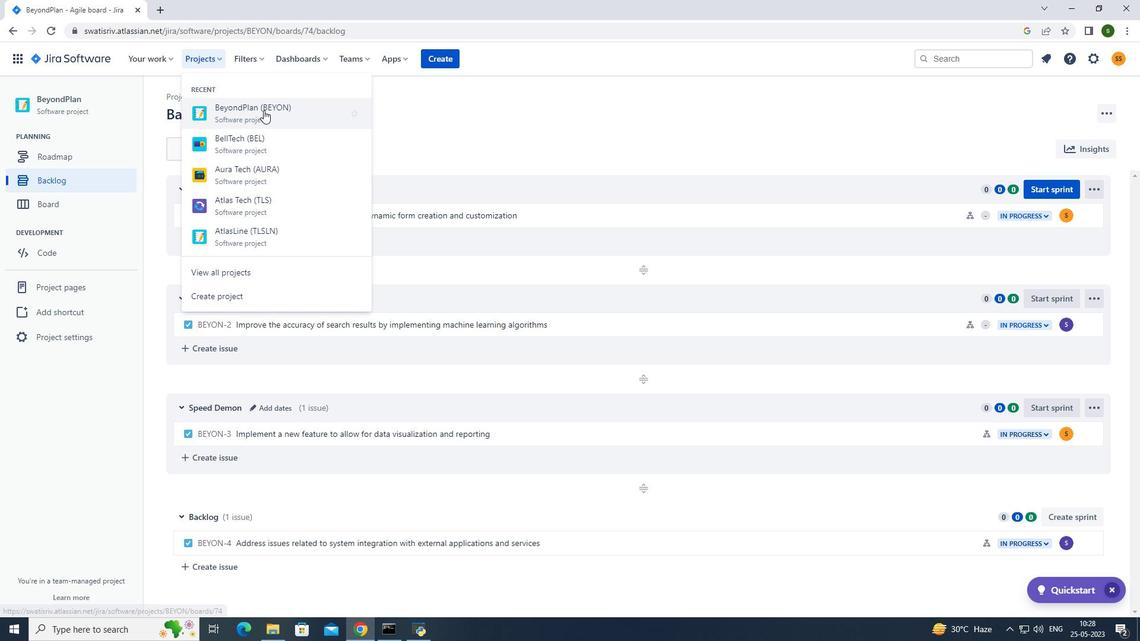 
Action: Mouse moved to (95, 178)
Screenshot: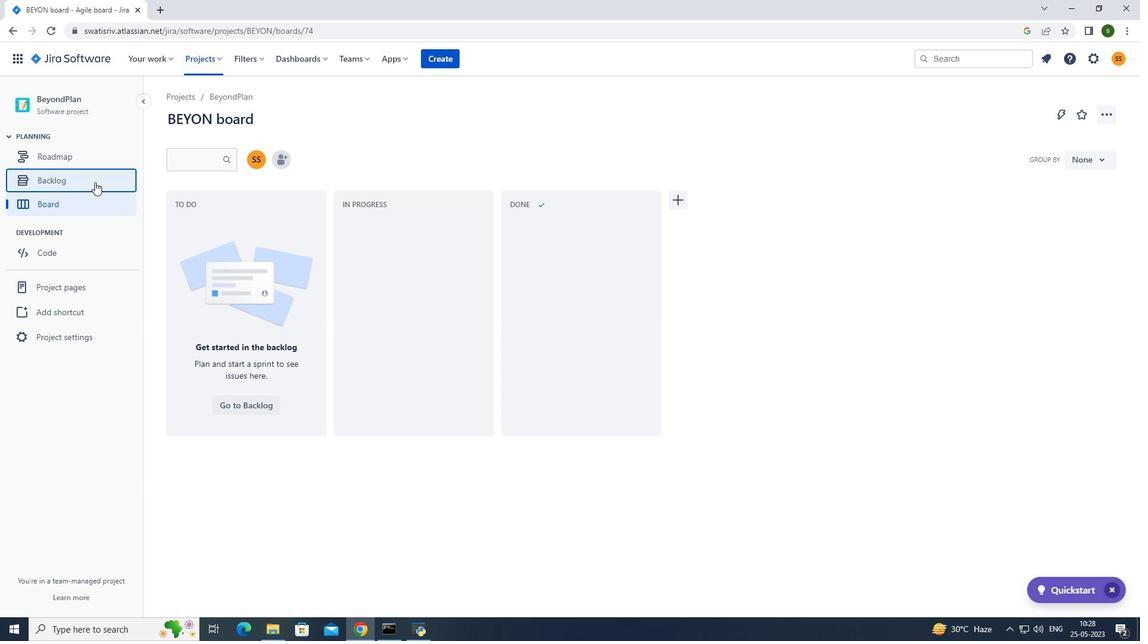 
Action: Mouse pressed left at (95, 178)
Screenshot: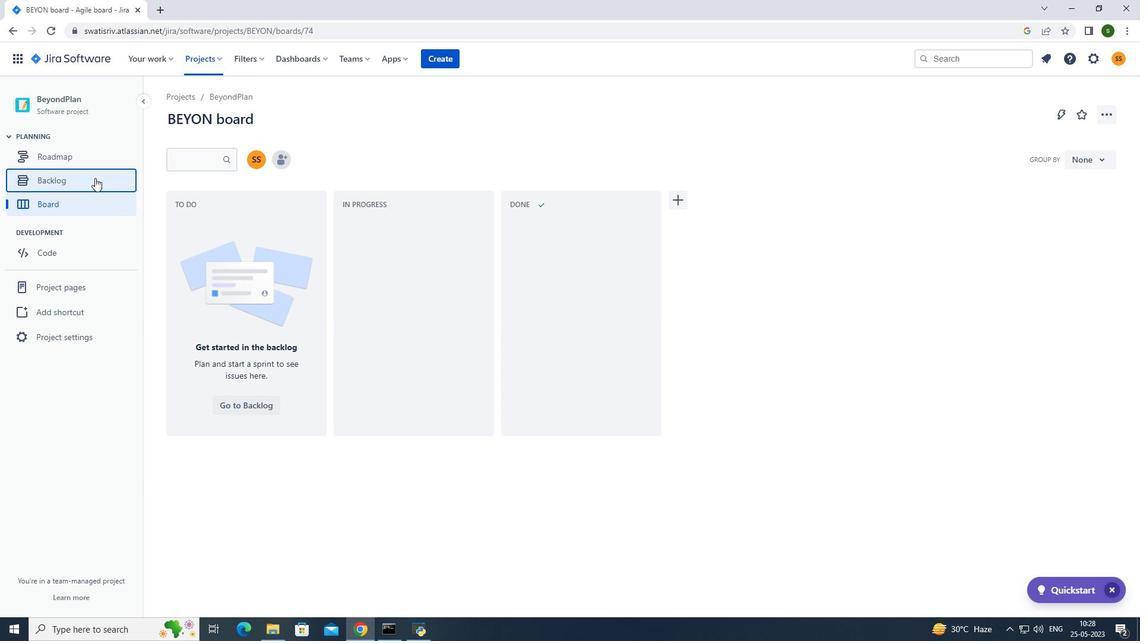 
Action: Mouse moved to (702, 358)
Screenshot: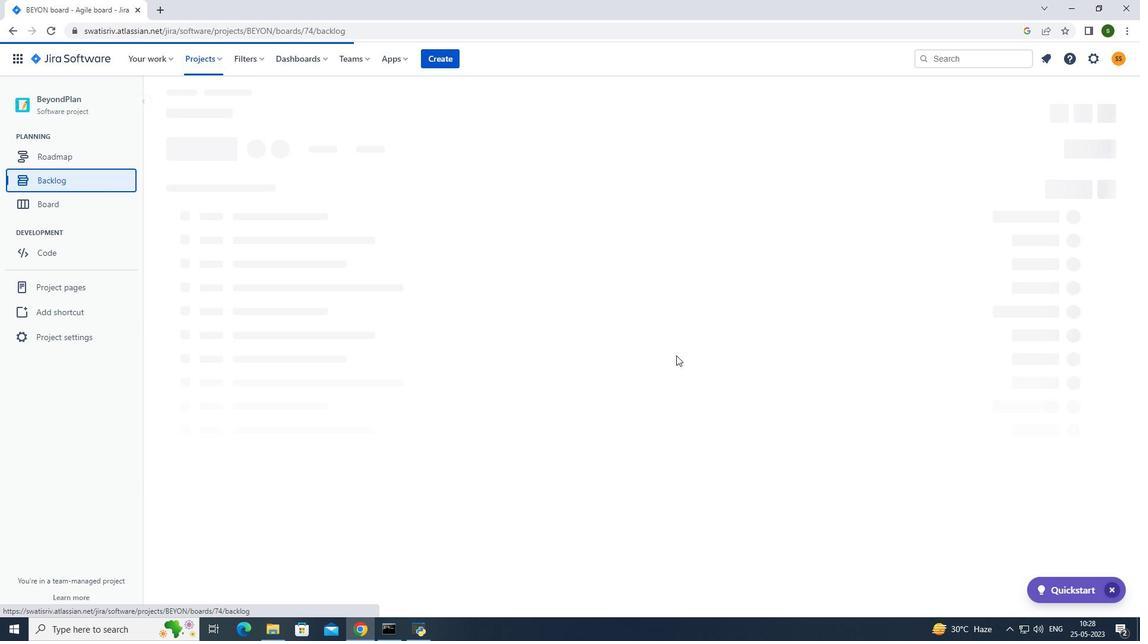 
Action: Mouse scrolled (702, 358) with delta (0, 0)
Screenshot: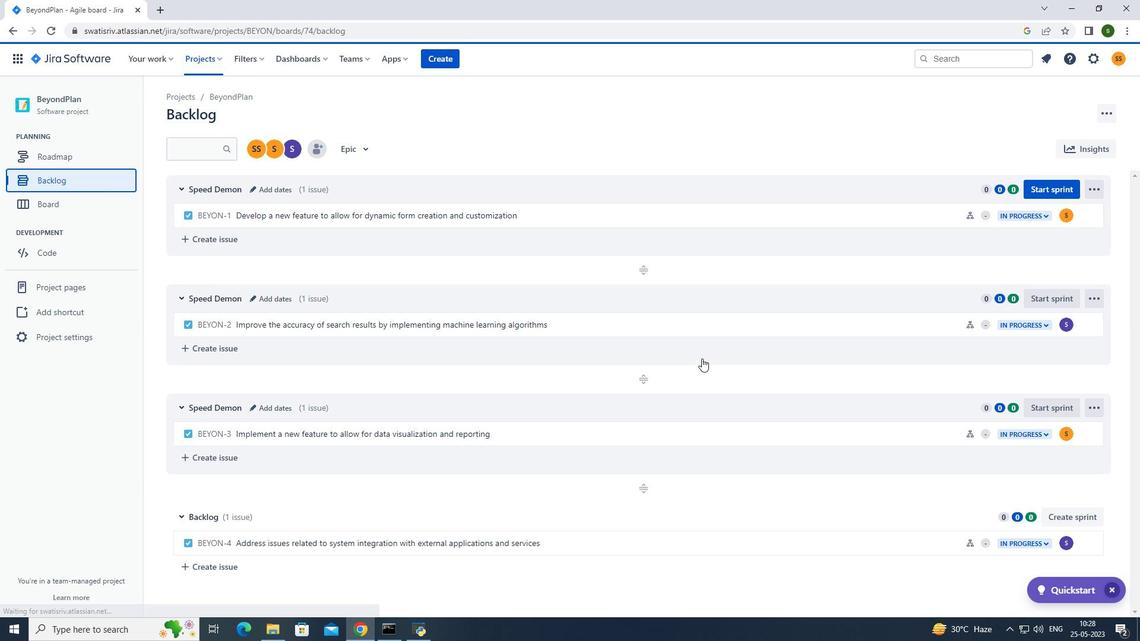 
Action: Mouse scrolled (702, 358) with delta (0, 0)
Screenshot: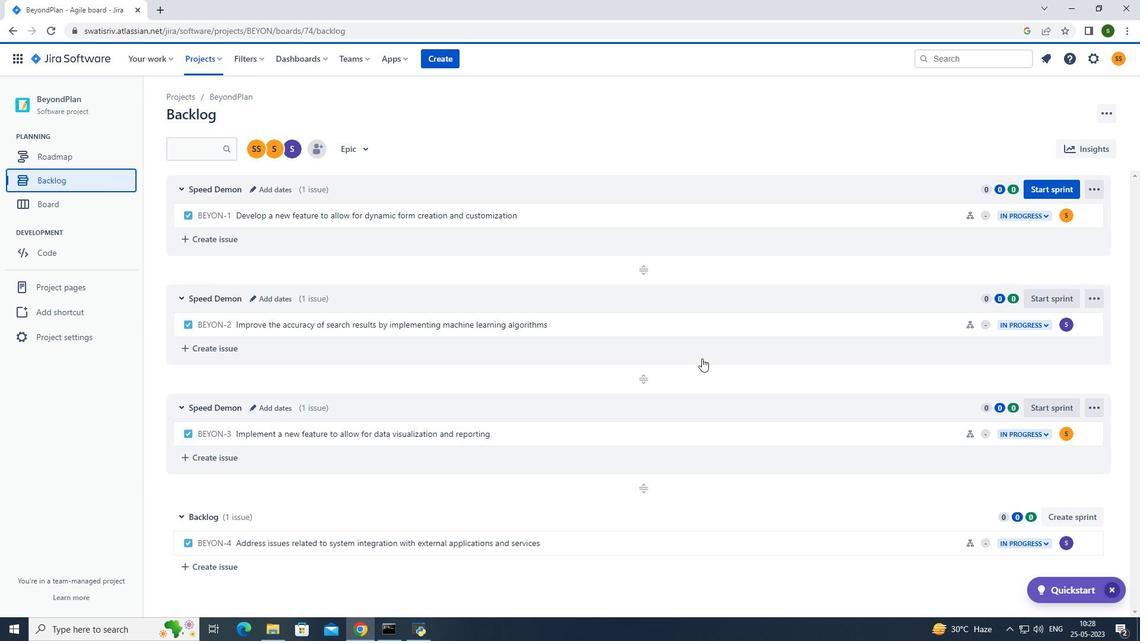 
Action: Mouse moved to (1092, 547)
Screenshot: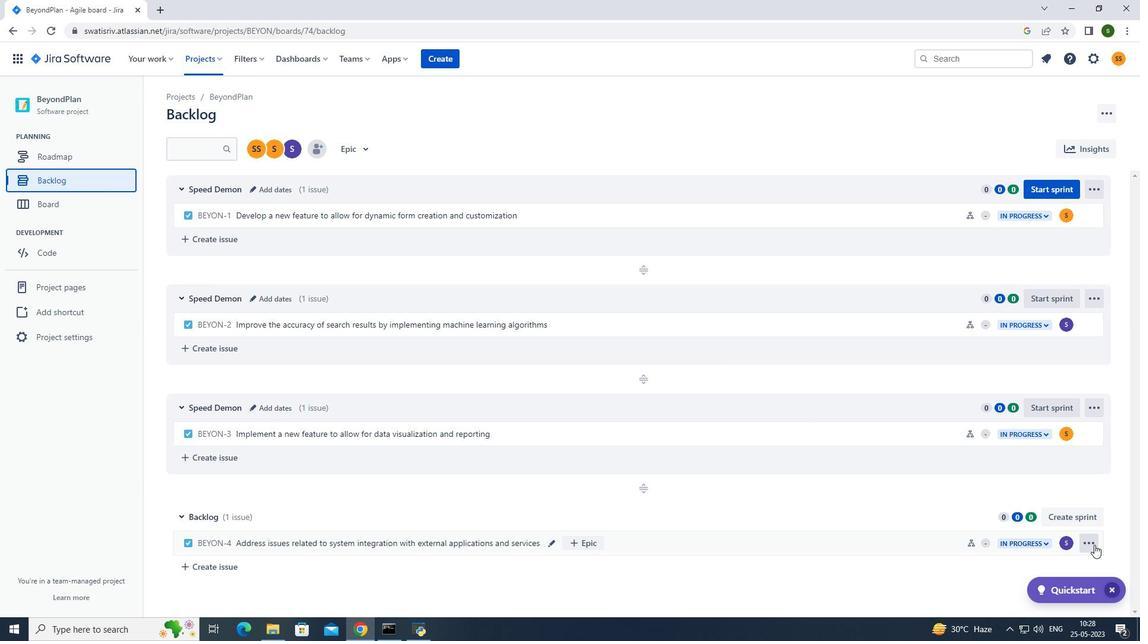 
Action: Mouse pressed left at (1092, 547)
Screenshot: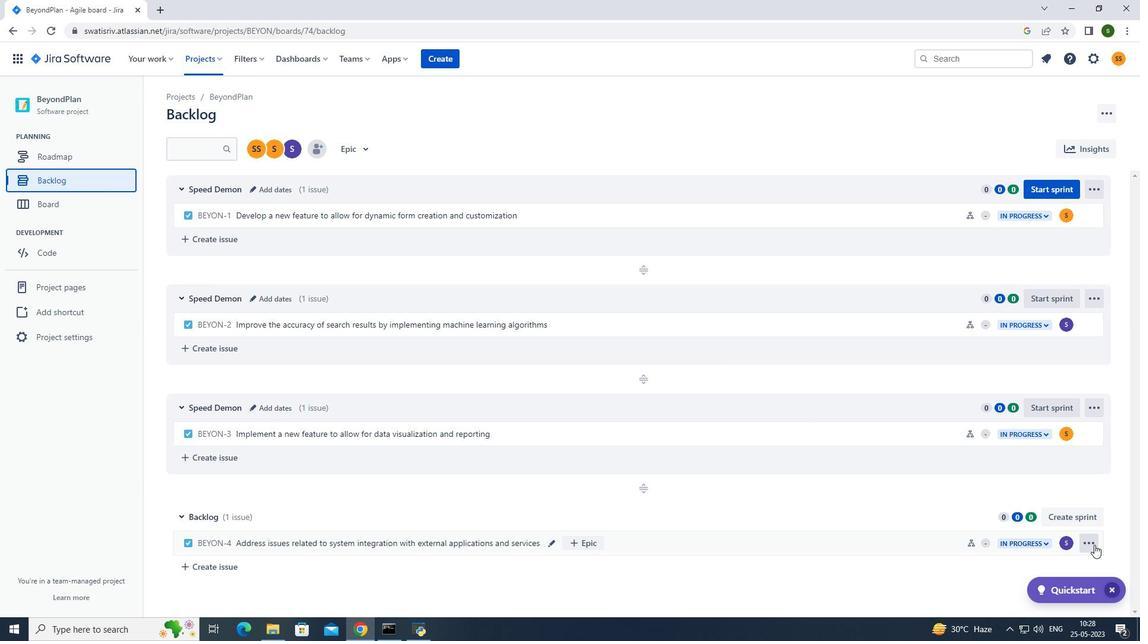 
Action: Mouse moved to (1043, 470)
Screenshot: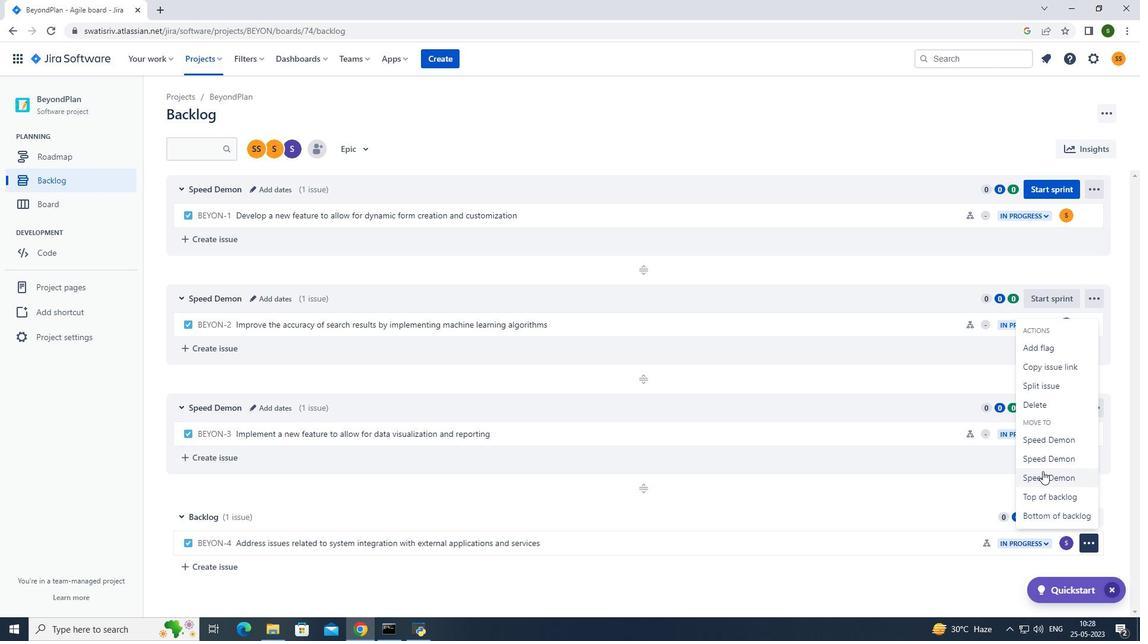 
Action: Mouse pressed left at (1043, 470)
Screenshot: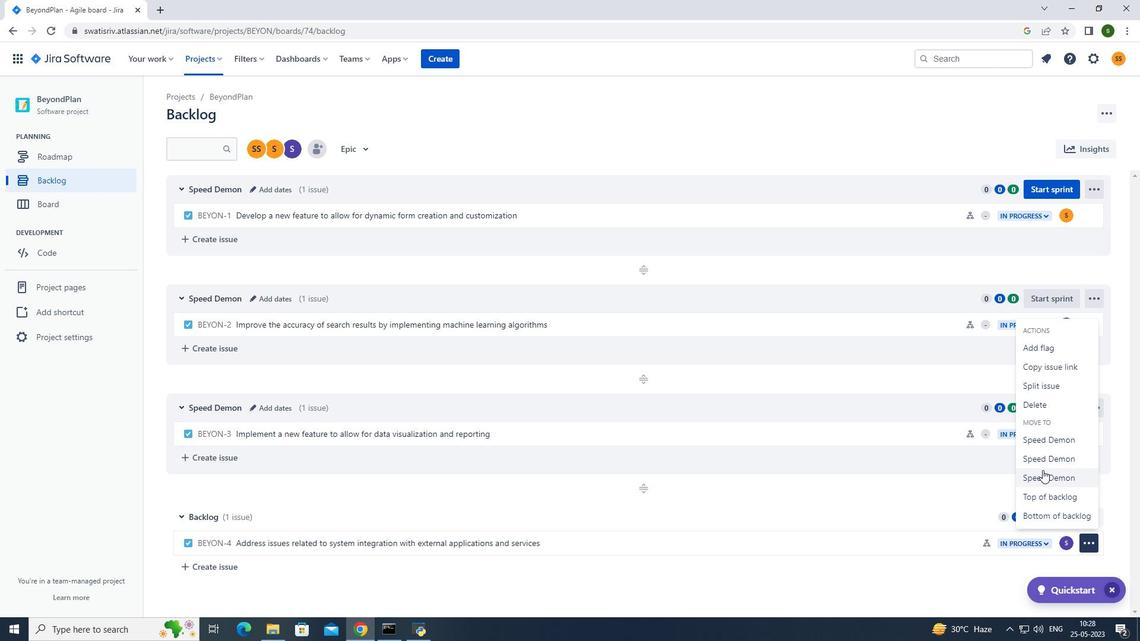 
Action: Mouse moved to (701, 149)
Screenshot: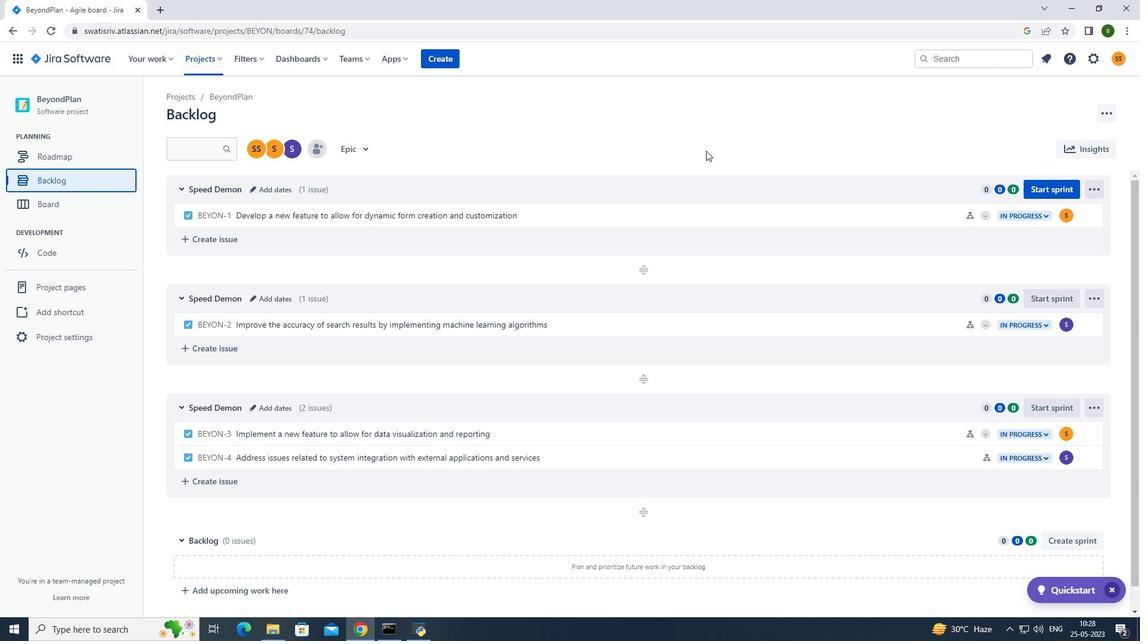 
